 Task: Find a house in Pirapora, Brazil, for 7 guests from July 10 to July 15, with TV, Gym, Breakfast, 4 bedrooms, 7 beds, 4 bathrooms, and a price range of ₹10,000 to ₹29,000.
Action: Mouse moved to (480, 99)
Screenshot: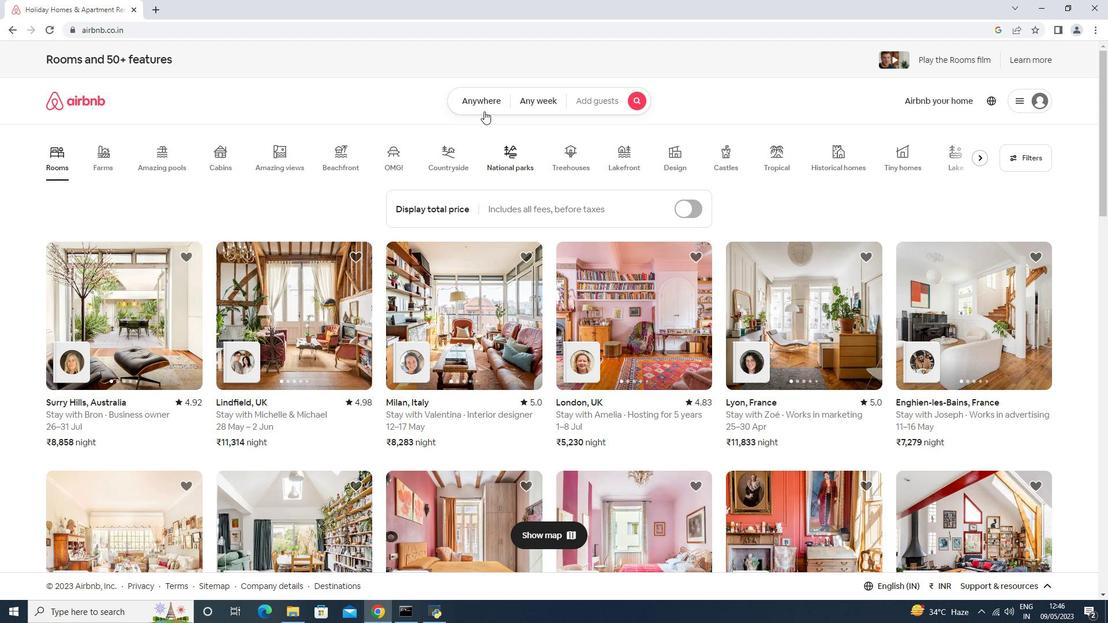 
Action: Mouse pressed left at (480, 99)
Screenshot: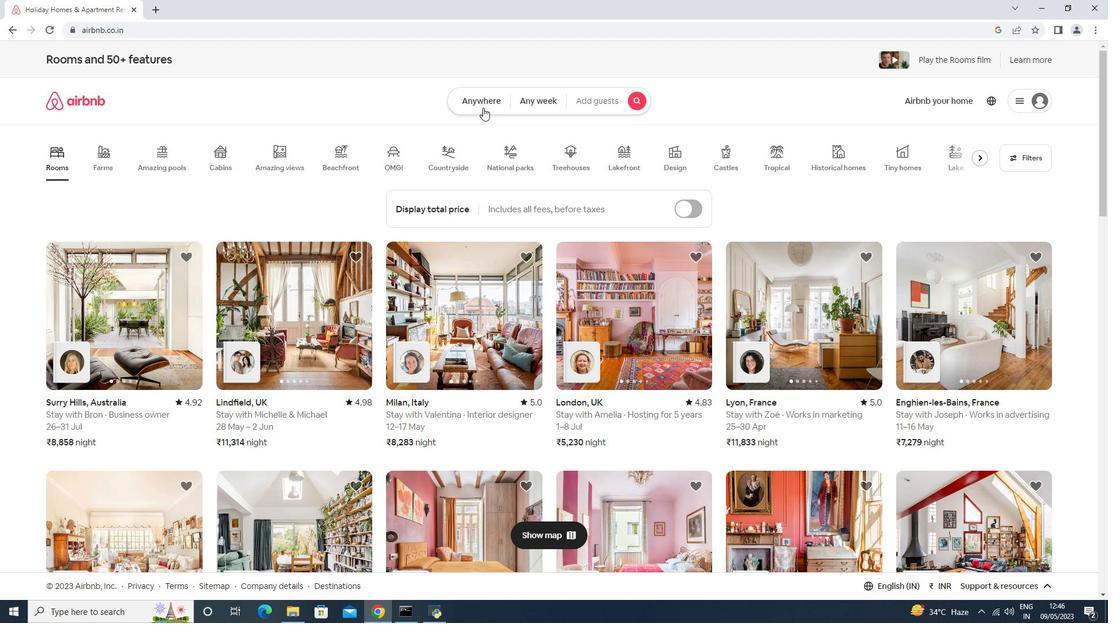 
Action: Mouse moved to (428, 152)
Screenshot: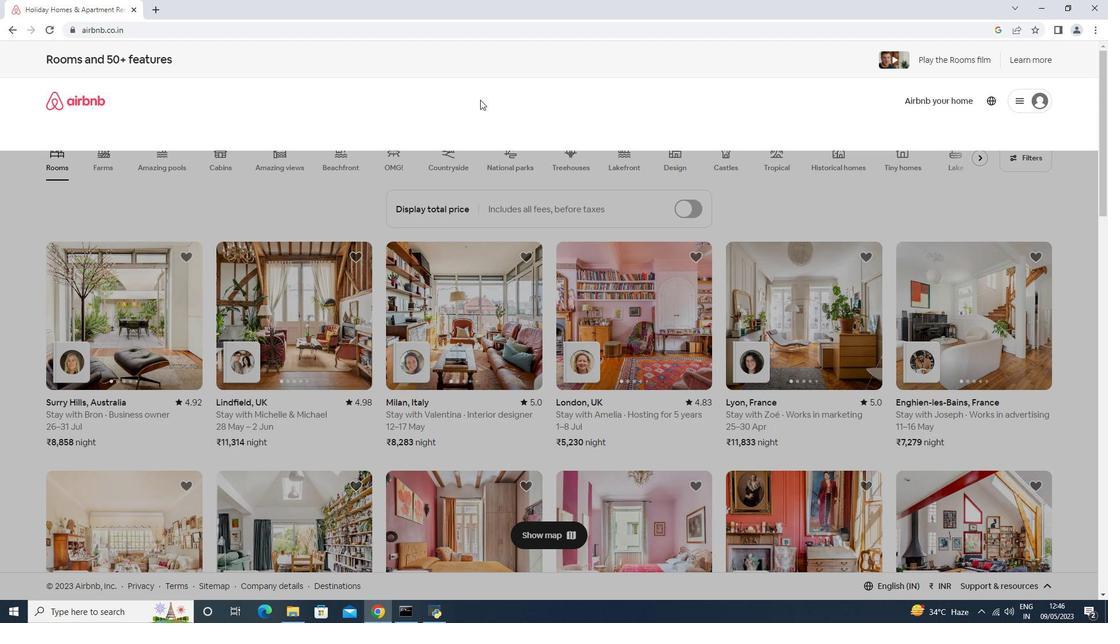 
Action: Mouse pressed left at (428, 152)
Screenshot: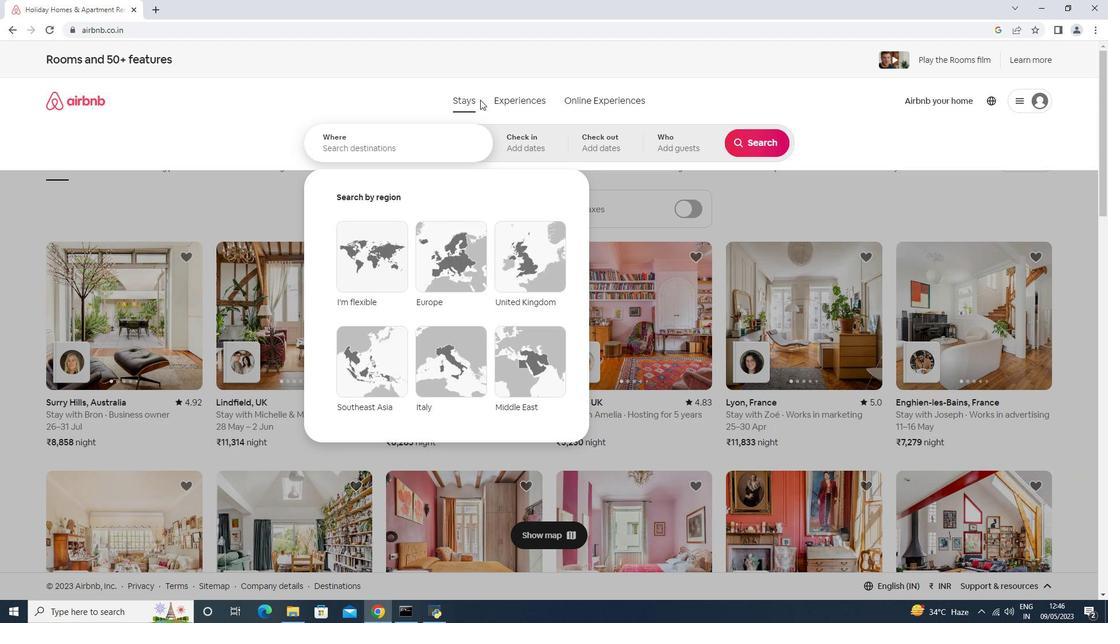 
Action: Key pressed <Key.shift>Pirapora<Key.space><Key.backspace>,<Key.space><Key.shift>Brazil<Key.enter>
Screenshot: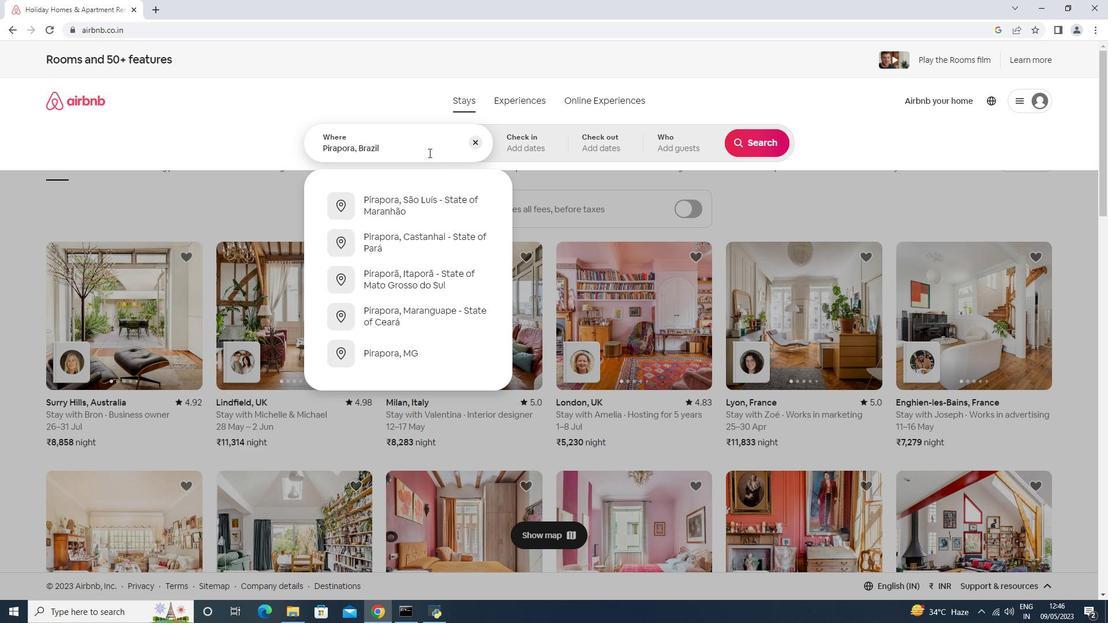 
Action: Mouse moved to (748, 237)
Screenshot: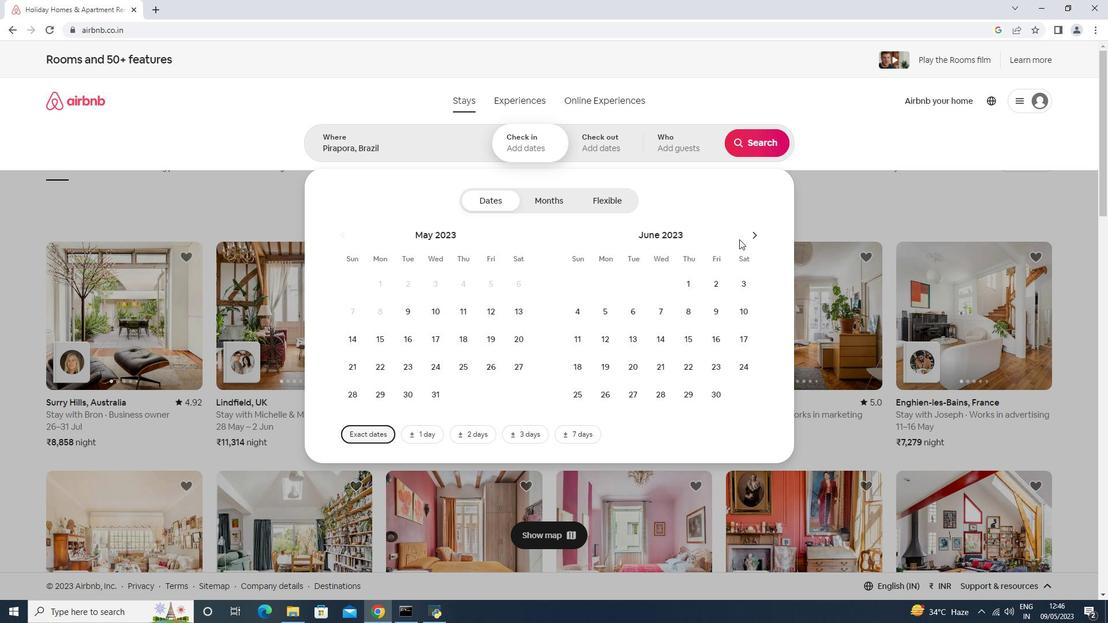 
Action: Mouse pressed left at (748, 237)
Screenshot: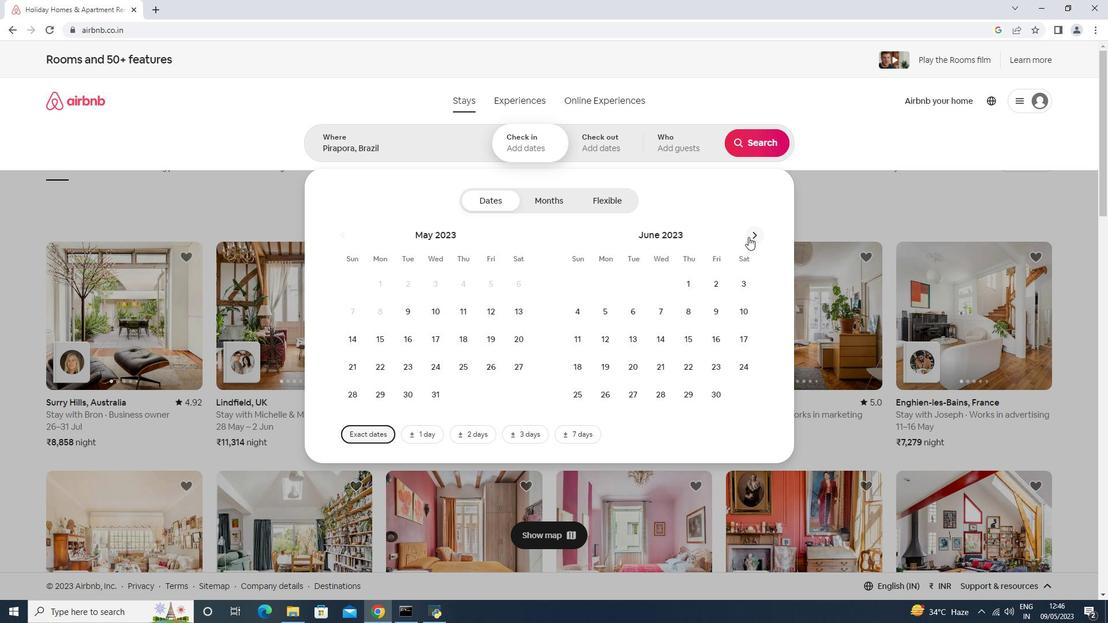 
Action: Mouse moved to (611, 342)
Screenshot: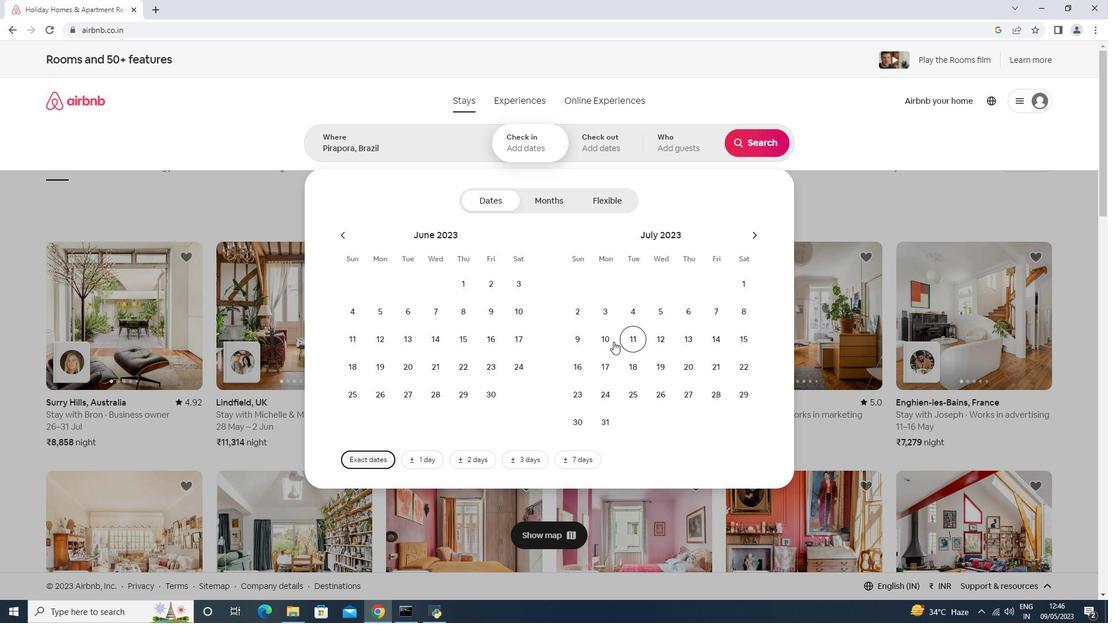 
Action: Mouse pressed left at (611, 342)
Screenshot: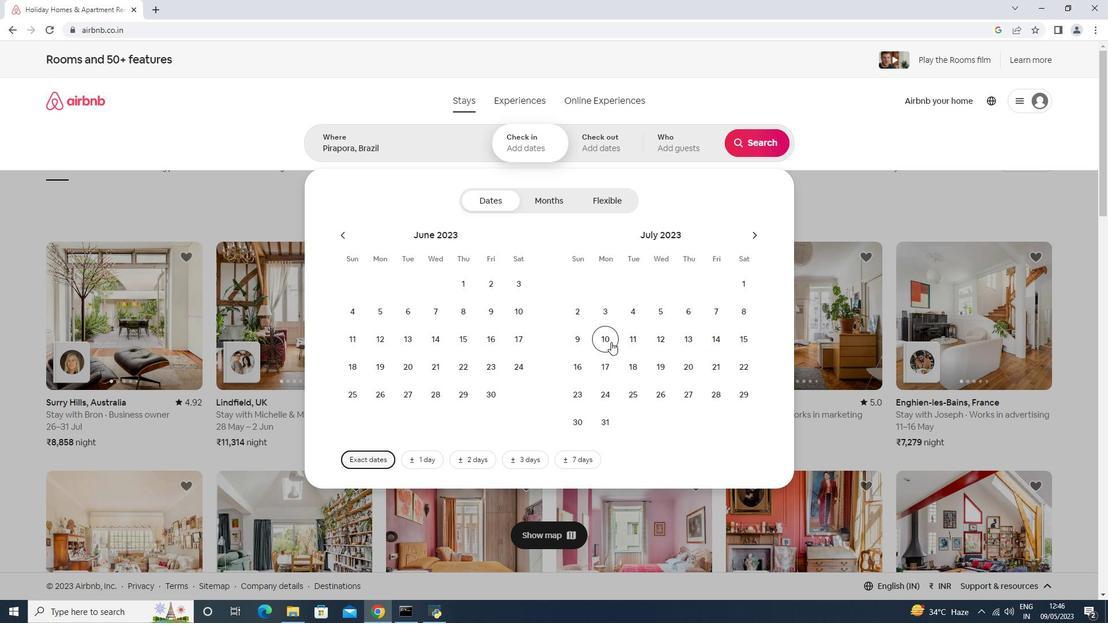 
Action: Mouse moved to (738, 342)
Screenshot: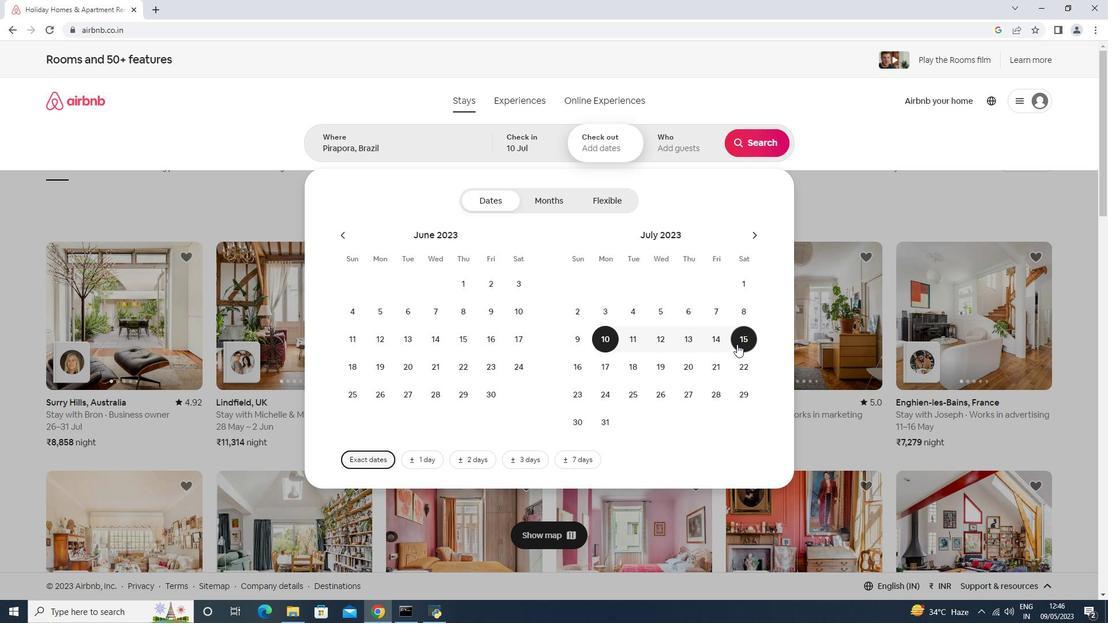 
Action: Mouse pressed left at (738, 342)
Screenshot: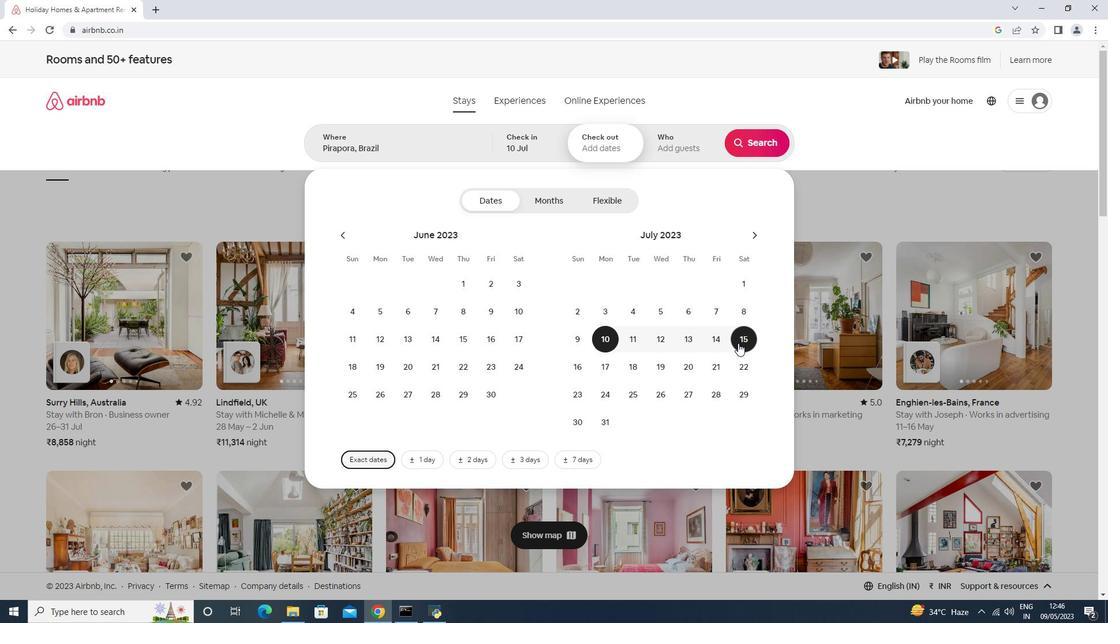 
Action: Mouse moved to (678, 150)
Screenshot: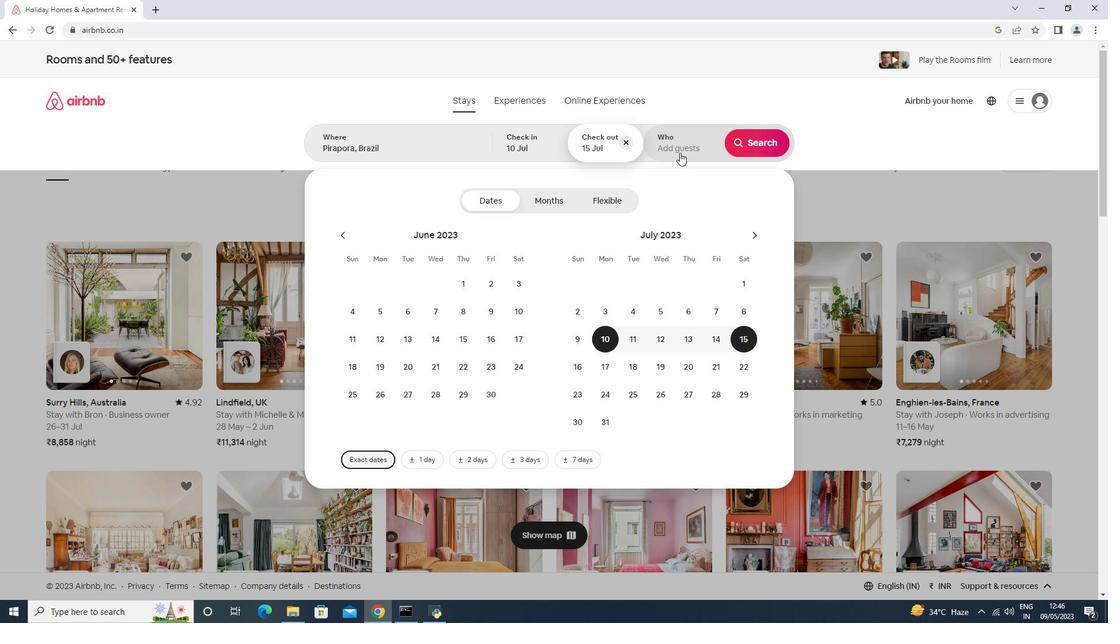 
Action: Mouse pressed left at (678, 150)
Screenshot: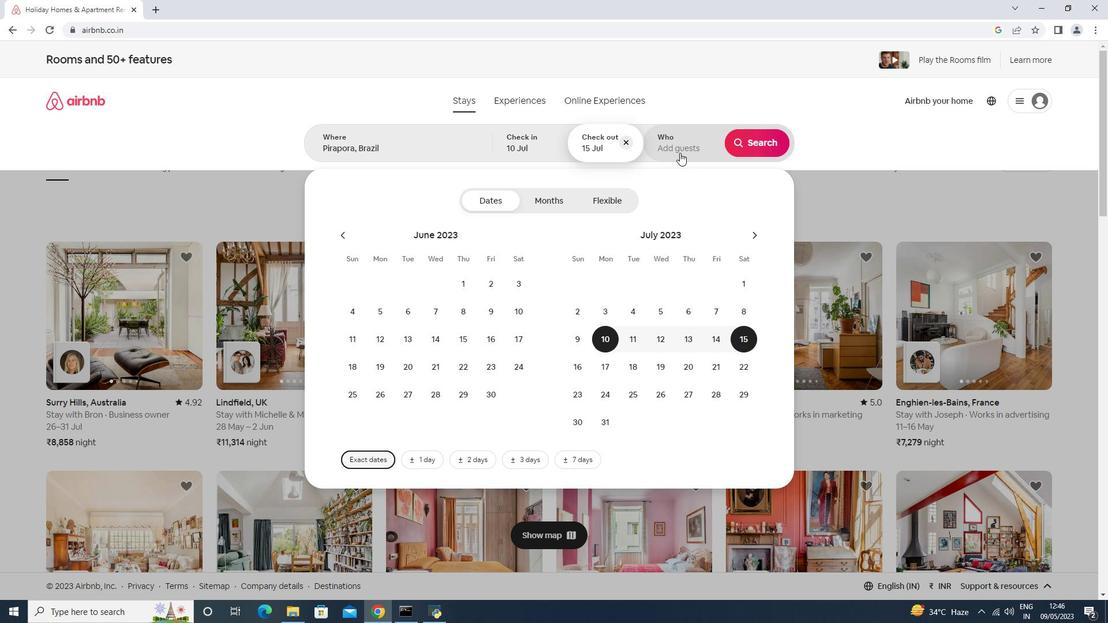 
Action: Mouse moved to (765, 200)
Screenshot: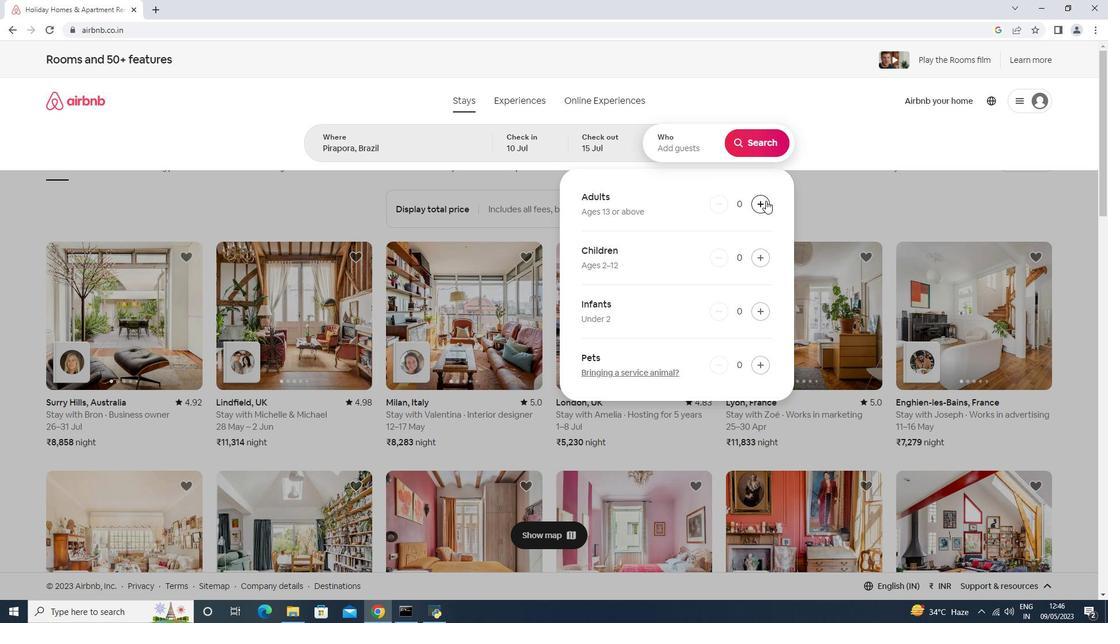 
Action: Mouse pressed left at (765, 200)
Screenshot: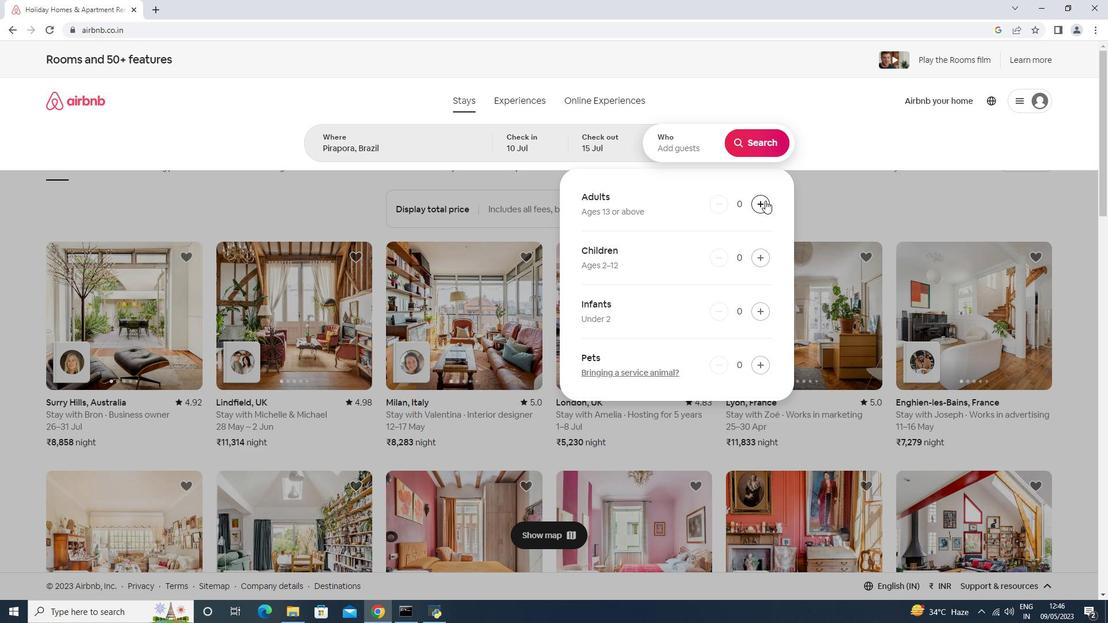 
Action: Mouse pressed left at (765, 200)
Screenshot: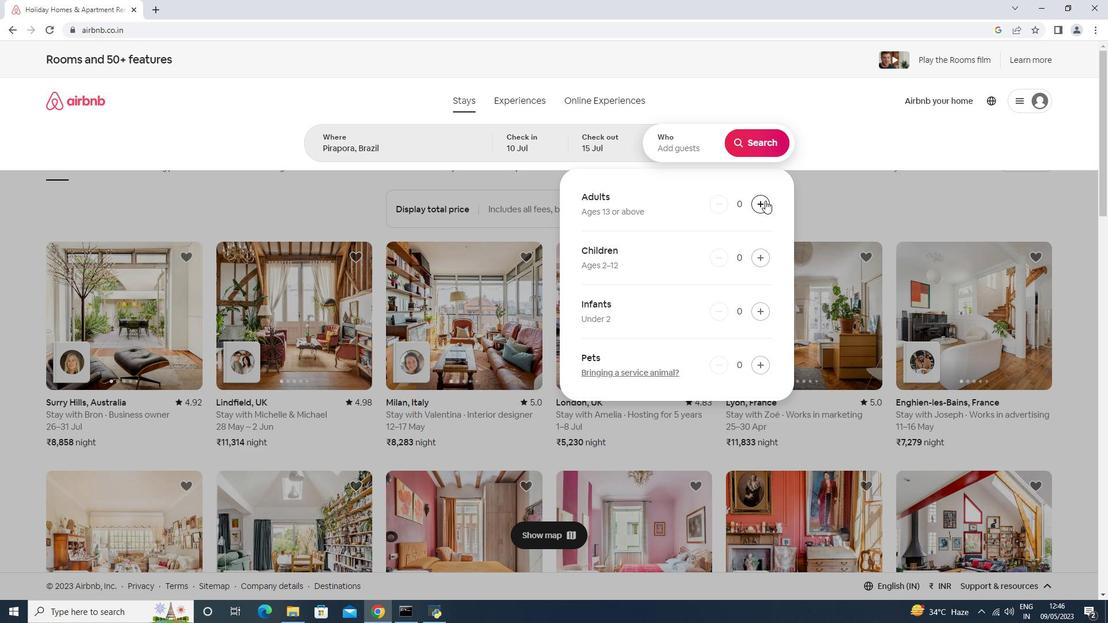 
Action: Mouse pressed left at (765, 200)
Screenshot: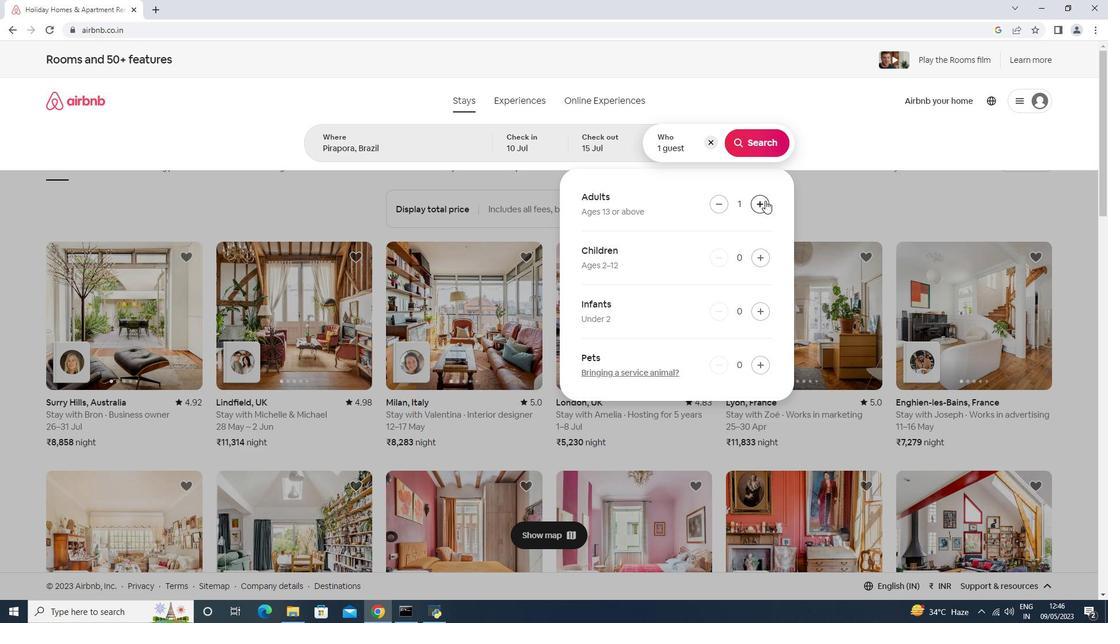 
Action: Mouse pressed left at (765, 200)
Screenshot: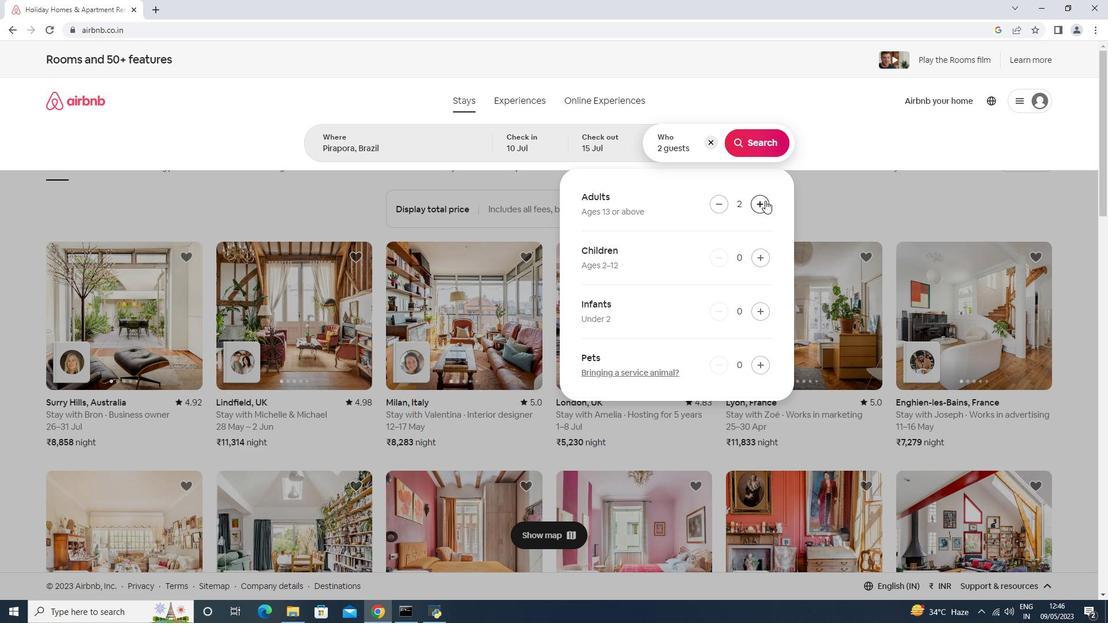 
Action: Mouse pressed left at (765, 200)
Screenshot: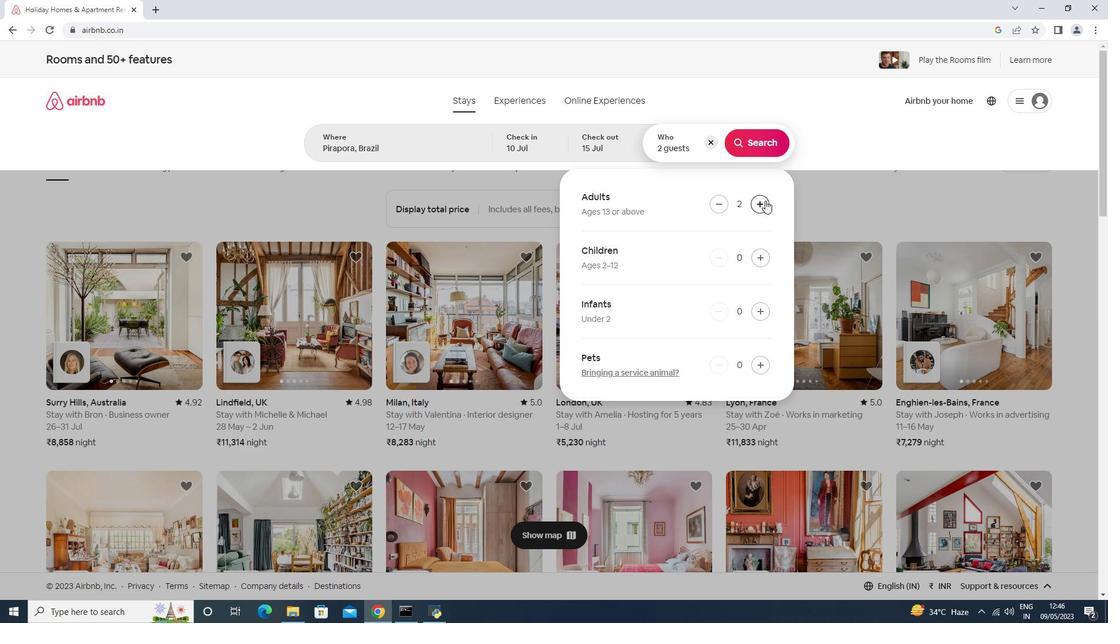 
Action: Mouse pressed left at (765, 200)
Screenshot: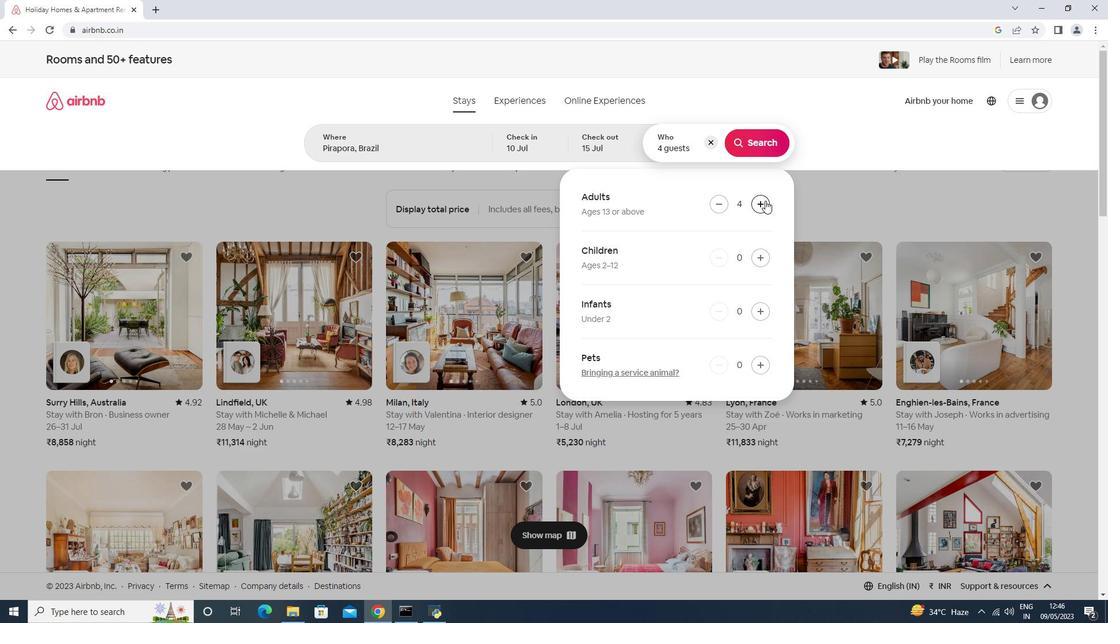 
Action: Mouse pressed left at (765, 200)
Screenshot: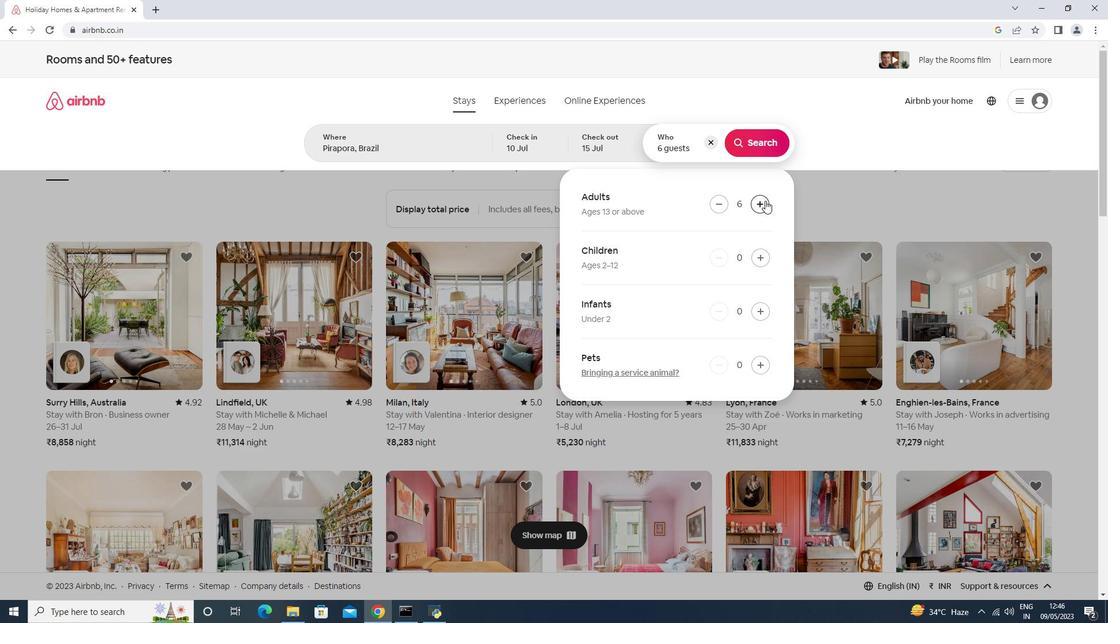 
Action: Mouse moved to (765, 150)
Screenshot: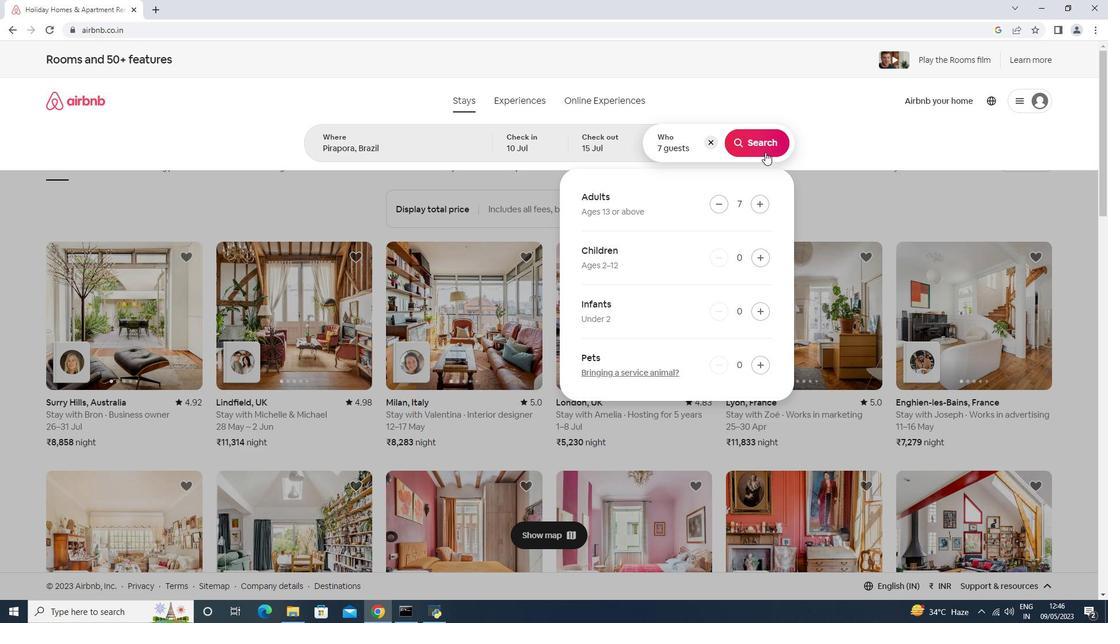 
Action: Mouse pressed left at (765, 150)
Screenshot: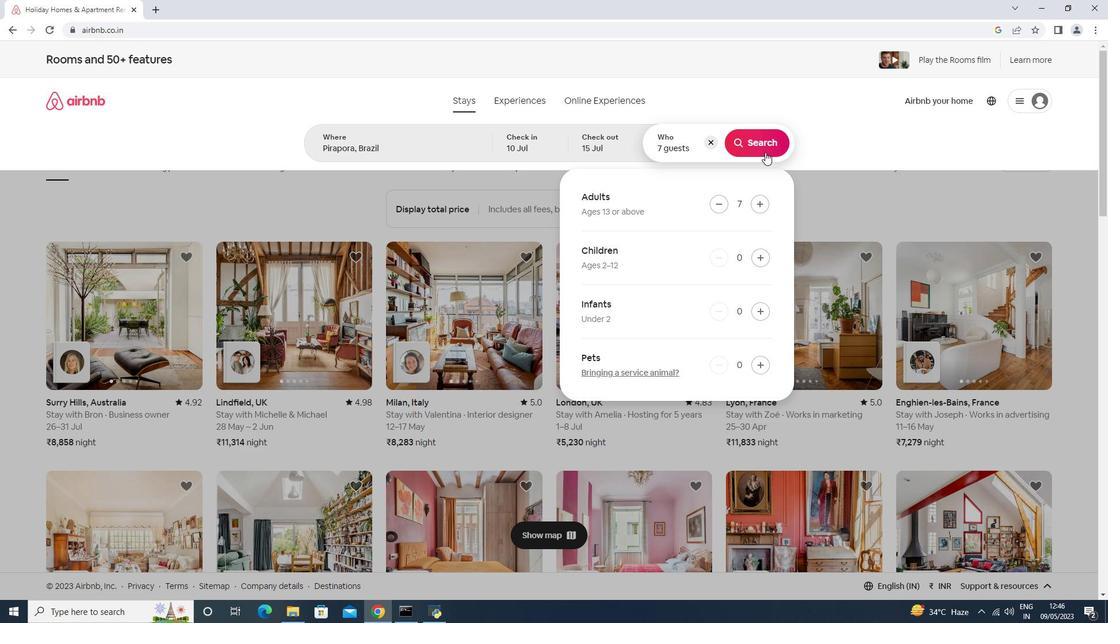 
Action: Mouse moved to (1074, 113)
Screenshot: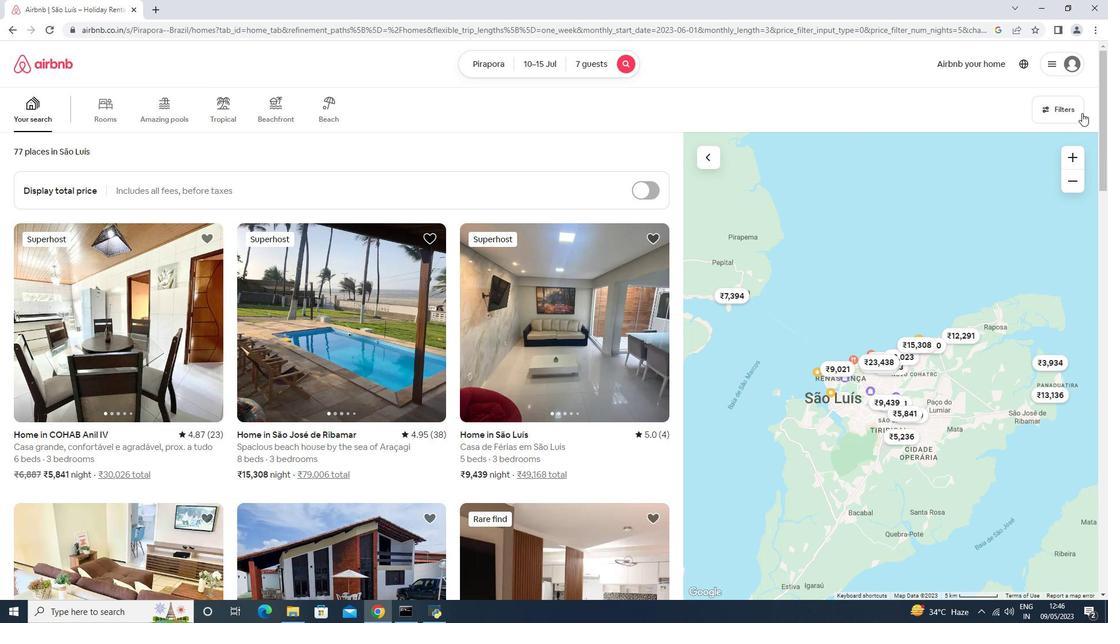 
Action: Mouse pressed left at (1074, 113)
Screenshot: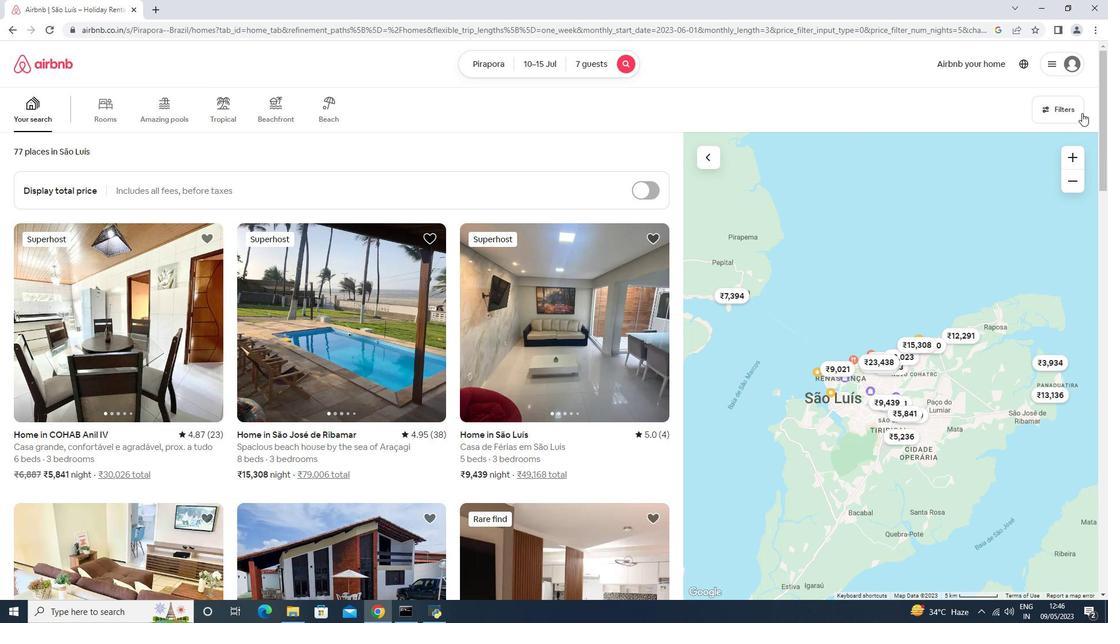 
Action: Mouse moved to (449, 390)
Screenshot: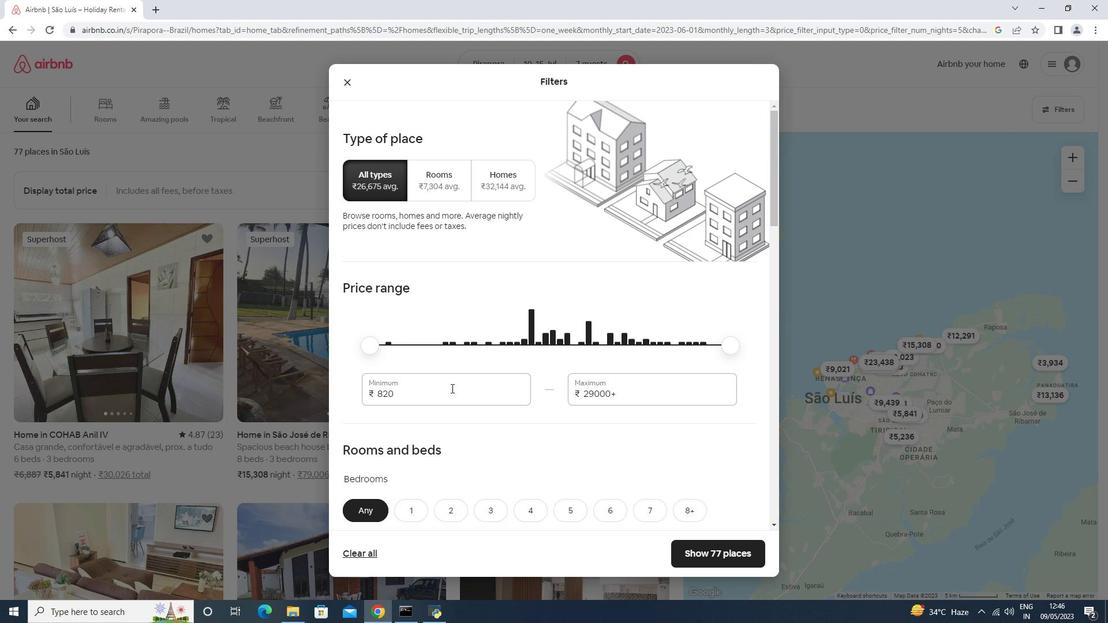 
Action: Mouse pressed left at (449, 390)
Screenshot: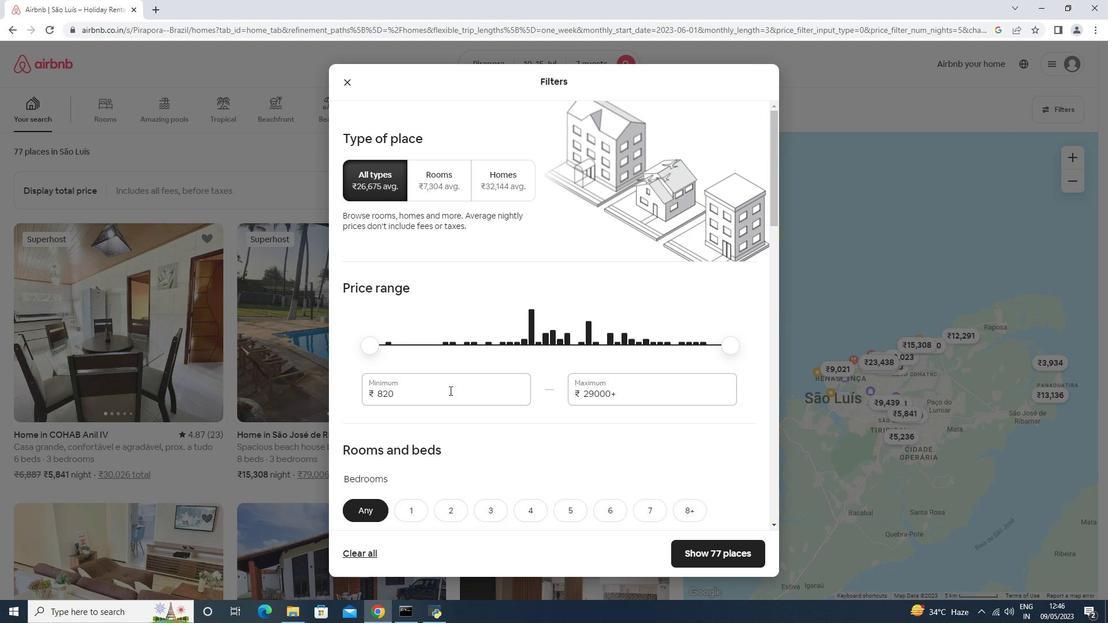 
Action: Mouse moved to (457, 381)
Screenshot: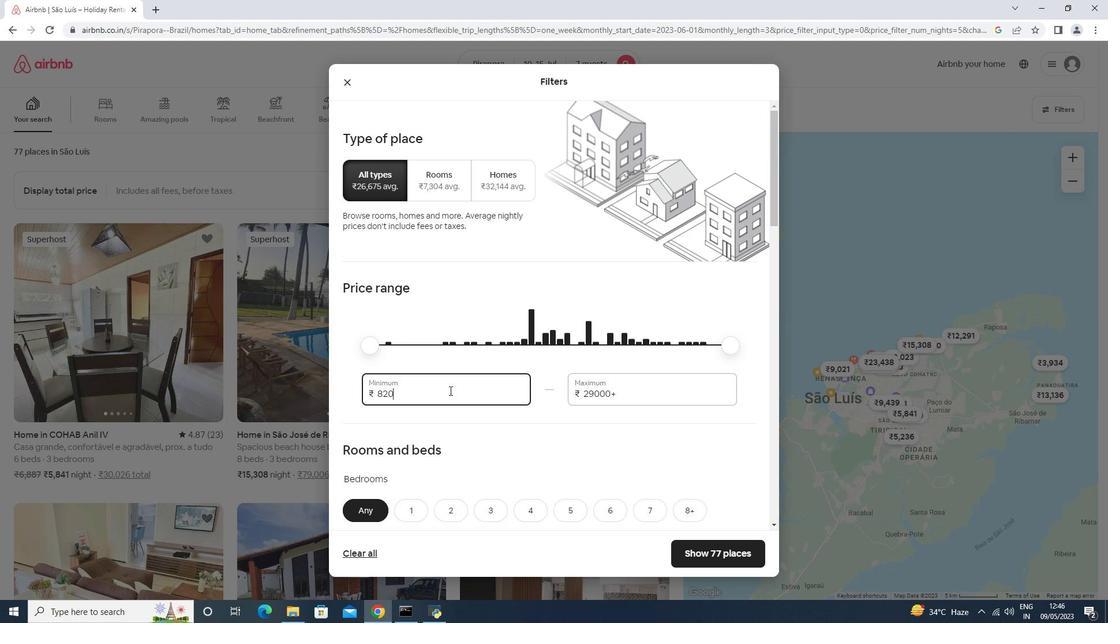 
Action: Key pressed <Key.backspace><Key.backspace><Key.backspace><Key.backspace><Key.backspace>10000<Key.tab>15000
Screenshot: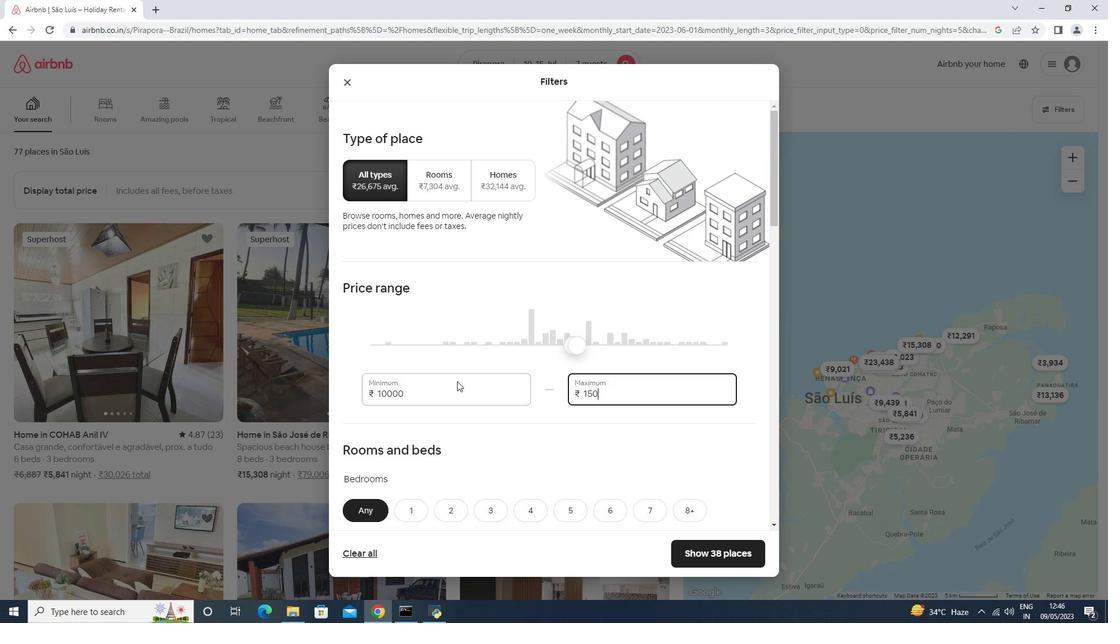 
Action: Mouse moved to (502, 379)
Screenshot: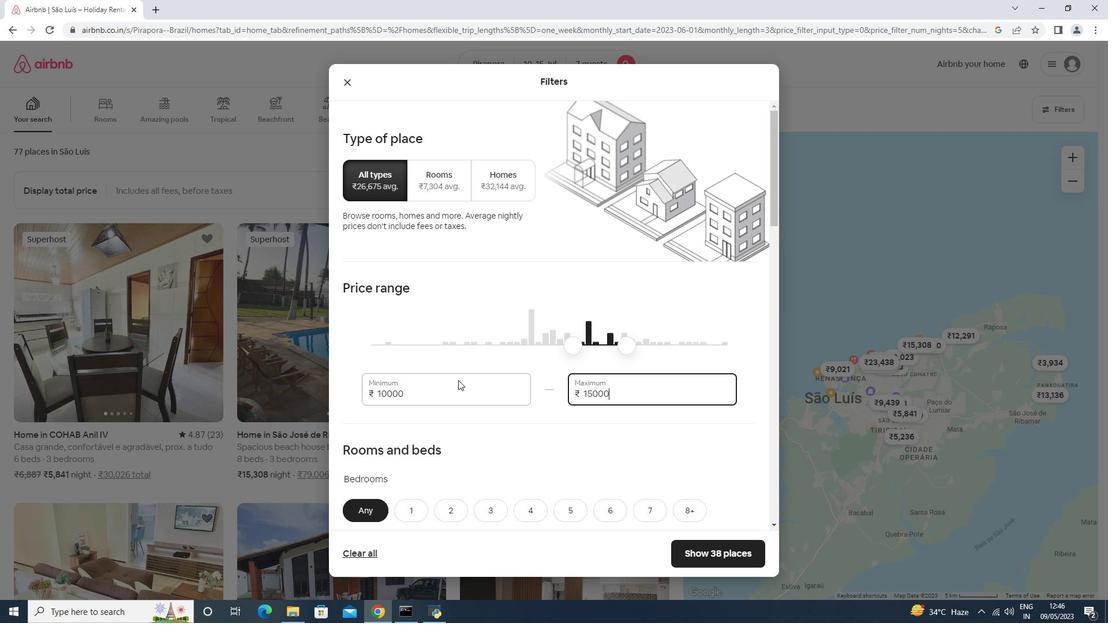 
Action: Mouse scrolled (499, 372) with delta (0, 0)
Screenshot: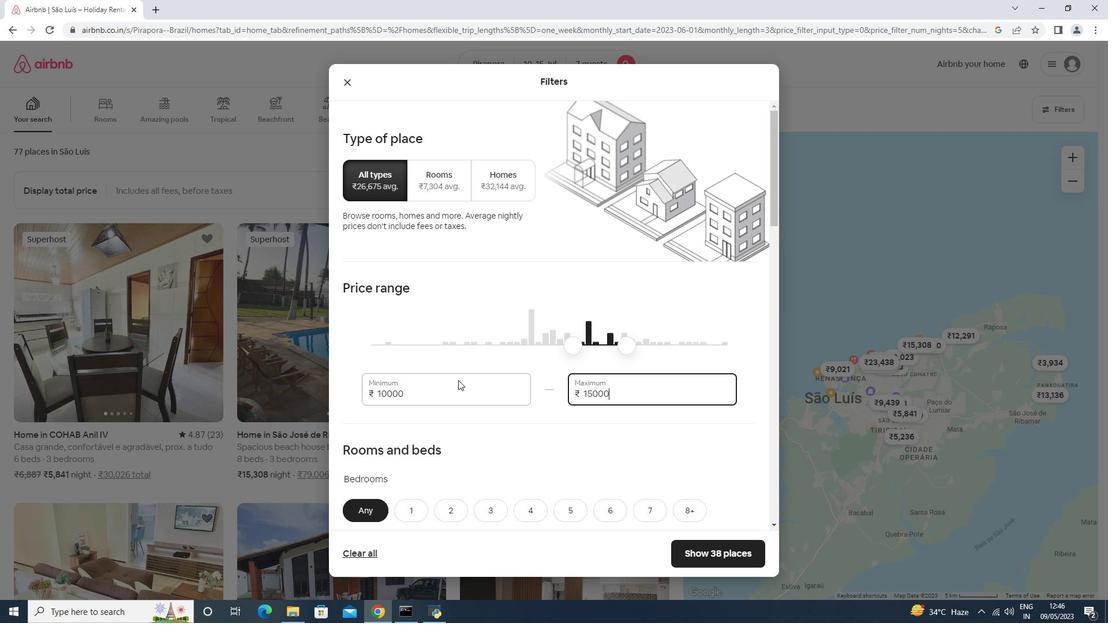 
Action: Mouse scrolled (499, 374) with delta (0, 0)
Screenshot: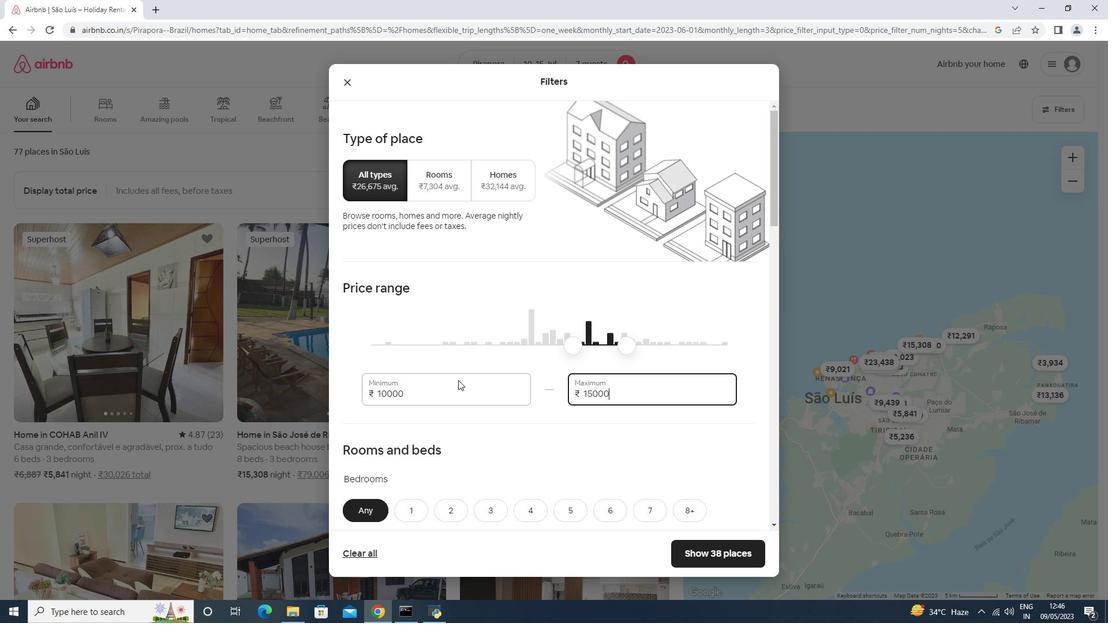 
Action: Mouse scrolled (502, 378) with delta (0, 0)
Screenshot: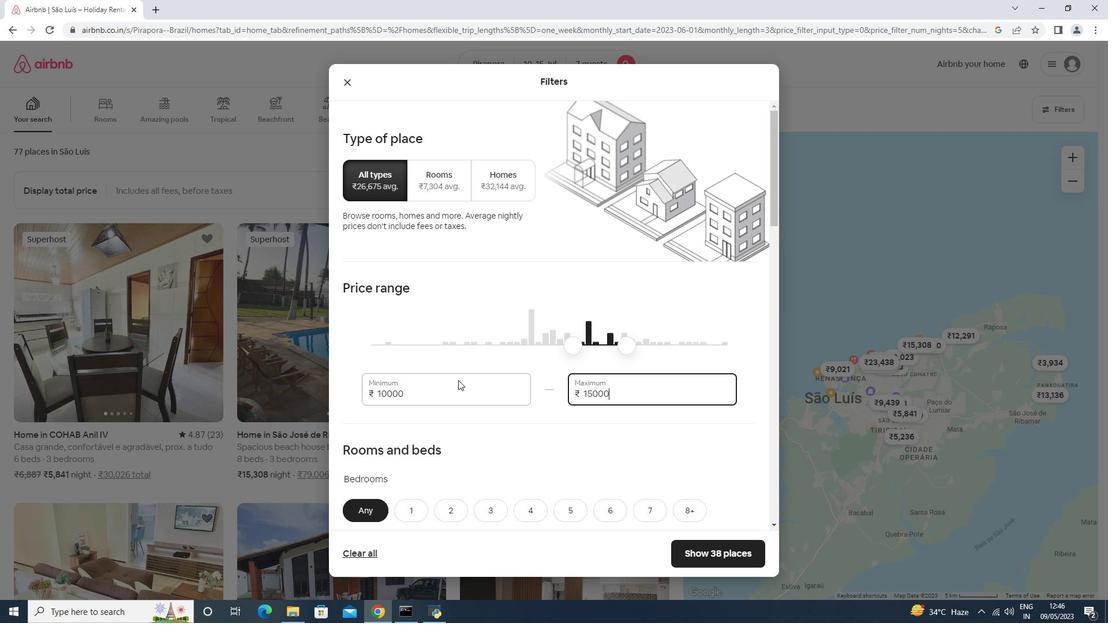 
Action: Mouse scrolled (502, 378) with delta (0, 0)
Screenshot: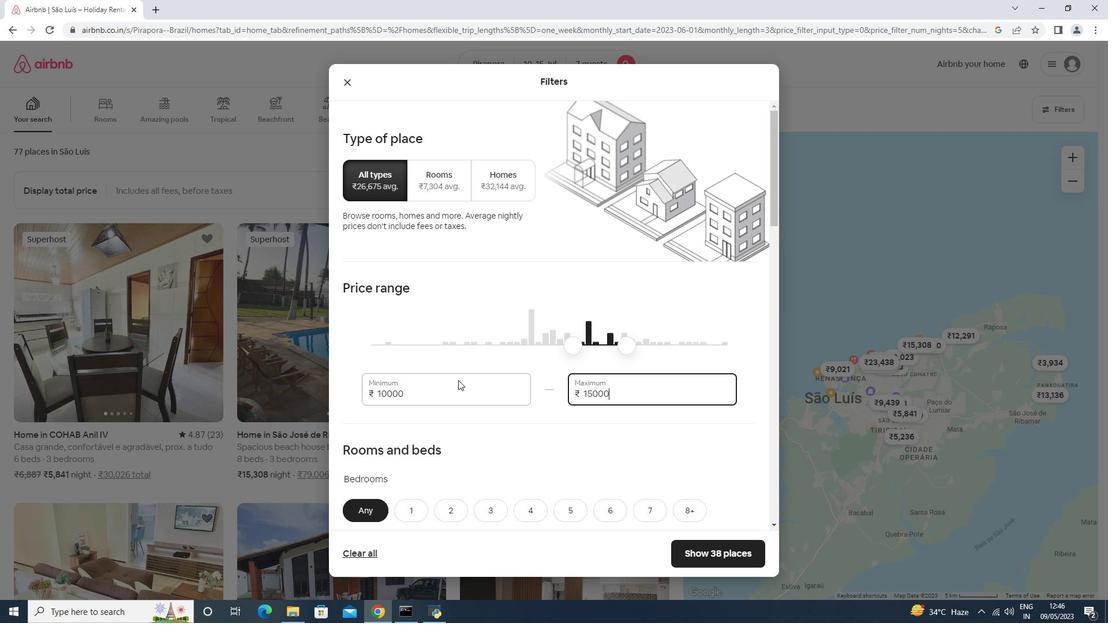 
Action: Mouse scrolled (502, 378) with delta (0, 0)
Screenshot: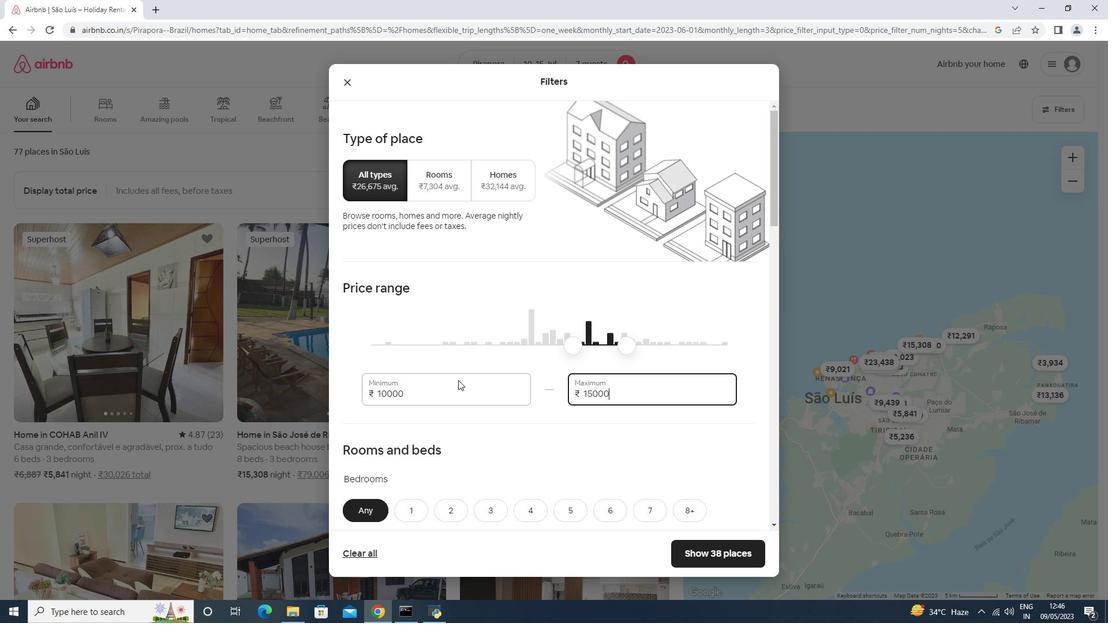 
Action: Mouse scrolled (502, 378) with delta (0, 0)
Screenshot: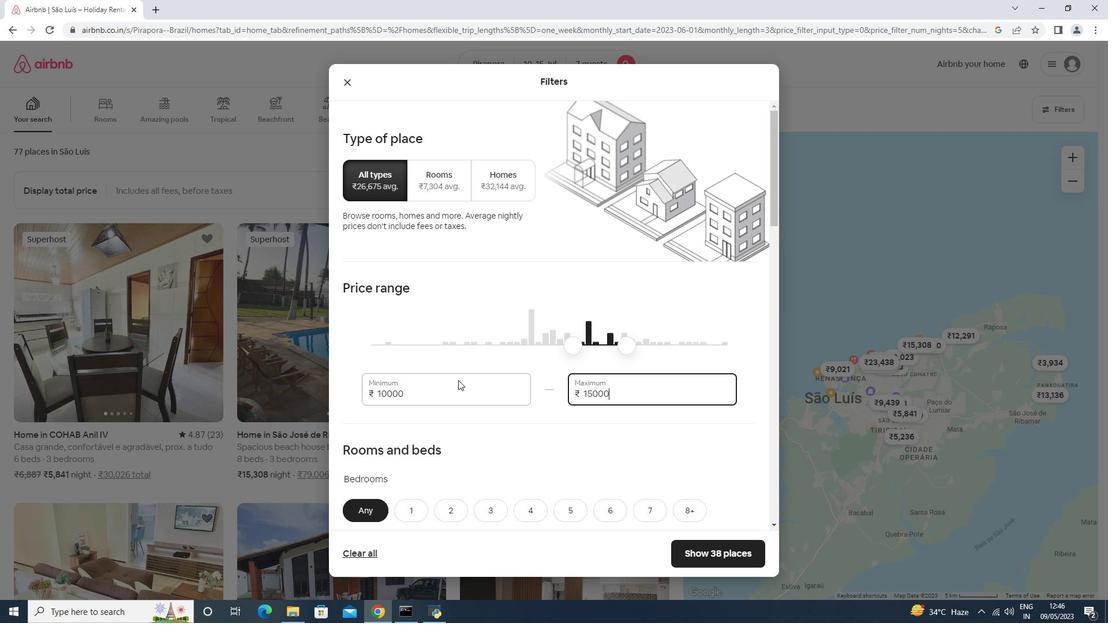 
Action: Mouse moved to (527, 161)
Screenshot: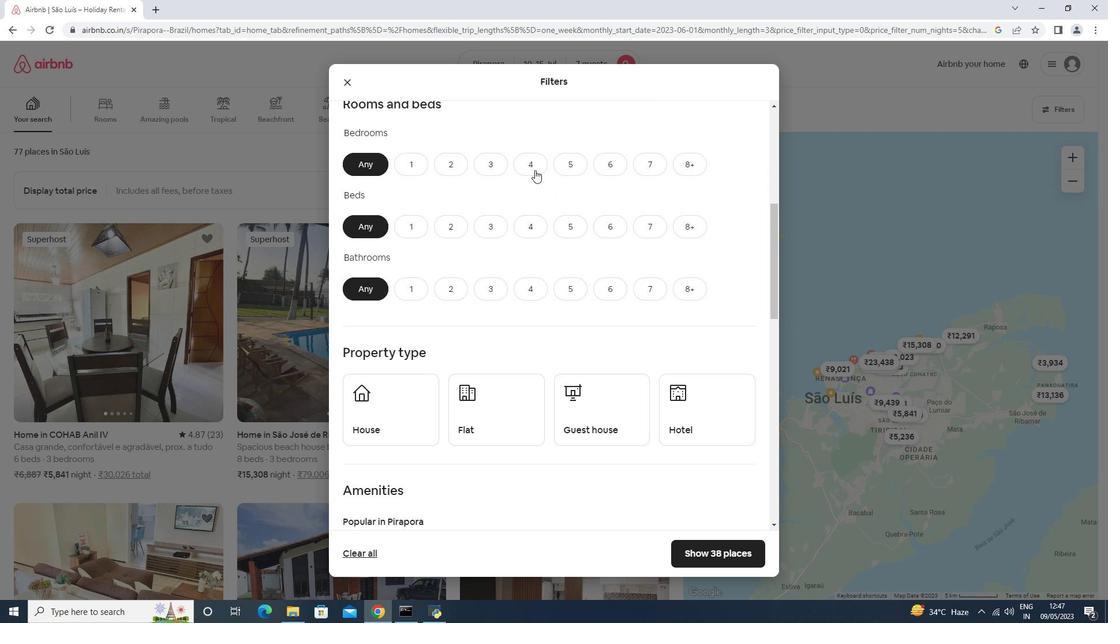 
Action: Mouse pressed left at (527, 161)
Screenshot: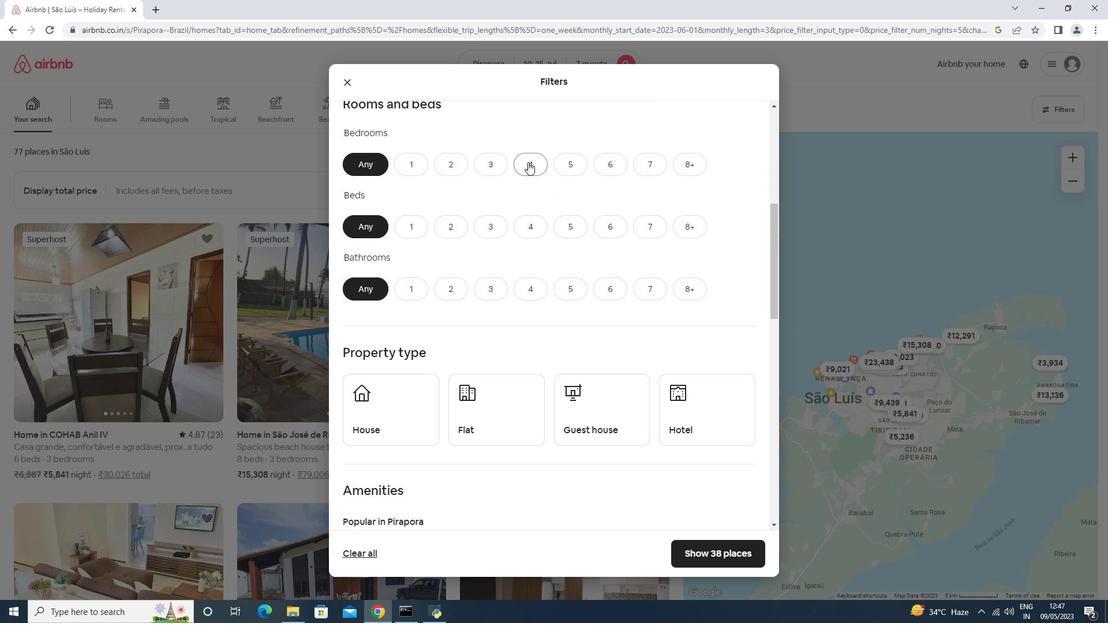 
Action: Mouse moved to (630, 221)
Screenshot: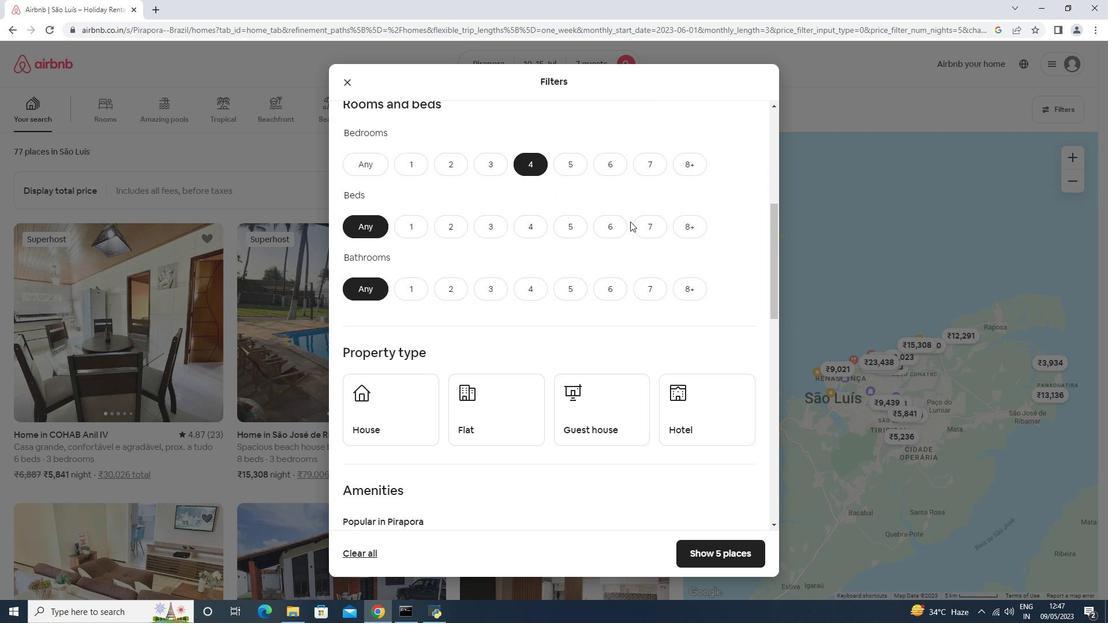 
Action: Mouse pressed left at (630, 221)
Screenshot: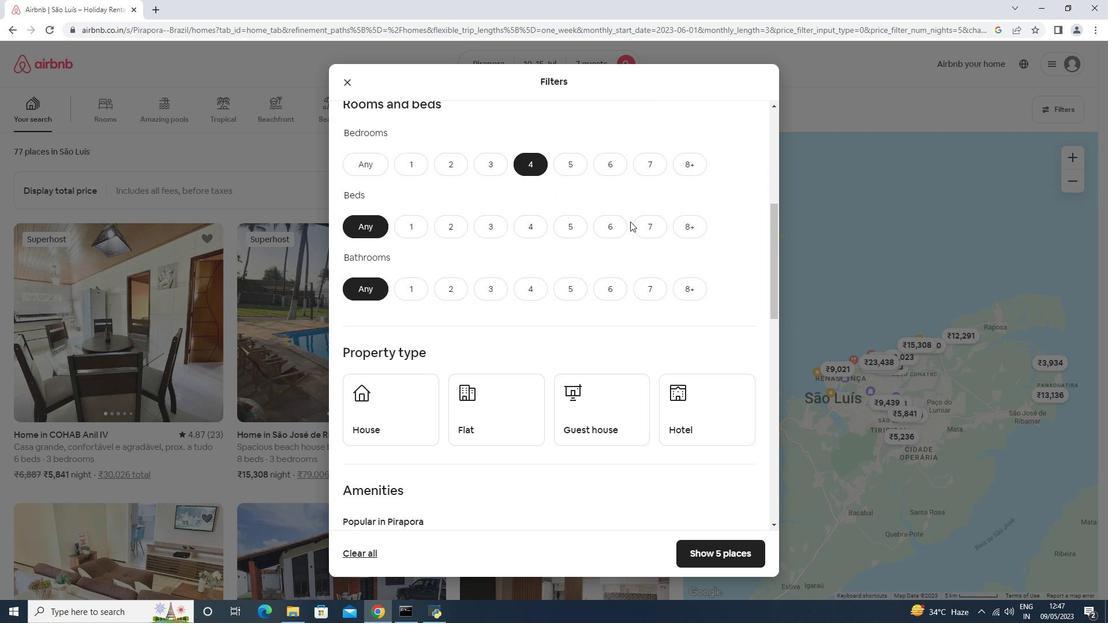 
Action: Mouse moved to (640, 221)
Screenshot: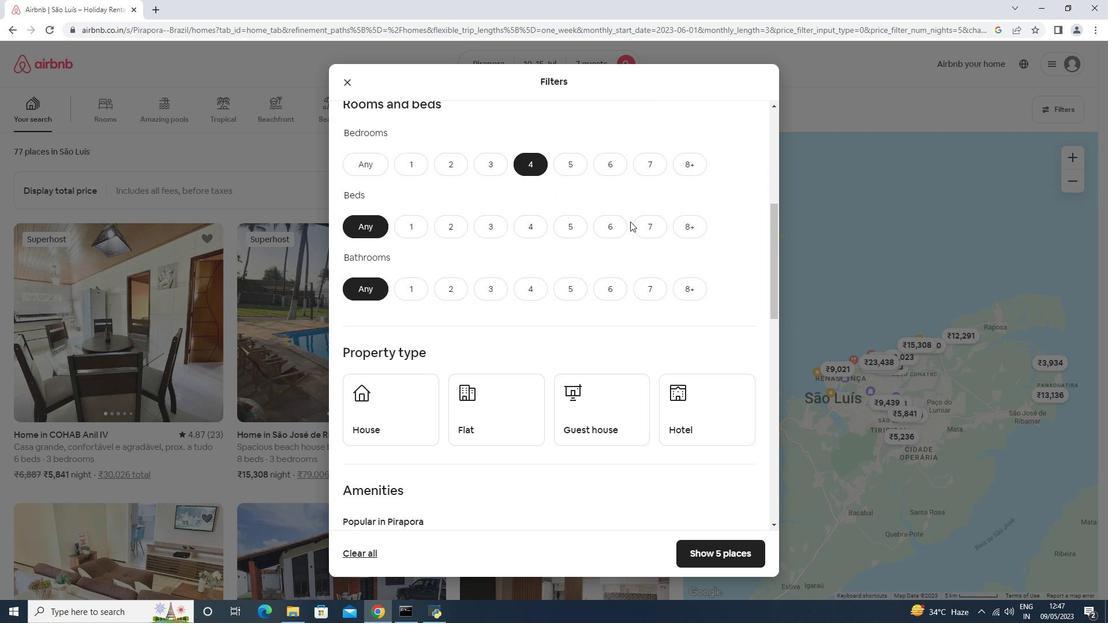 
Action: Mouse pressed left at (640, 221)
Screenshot: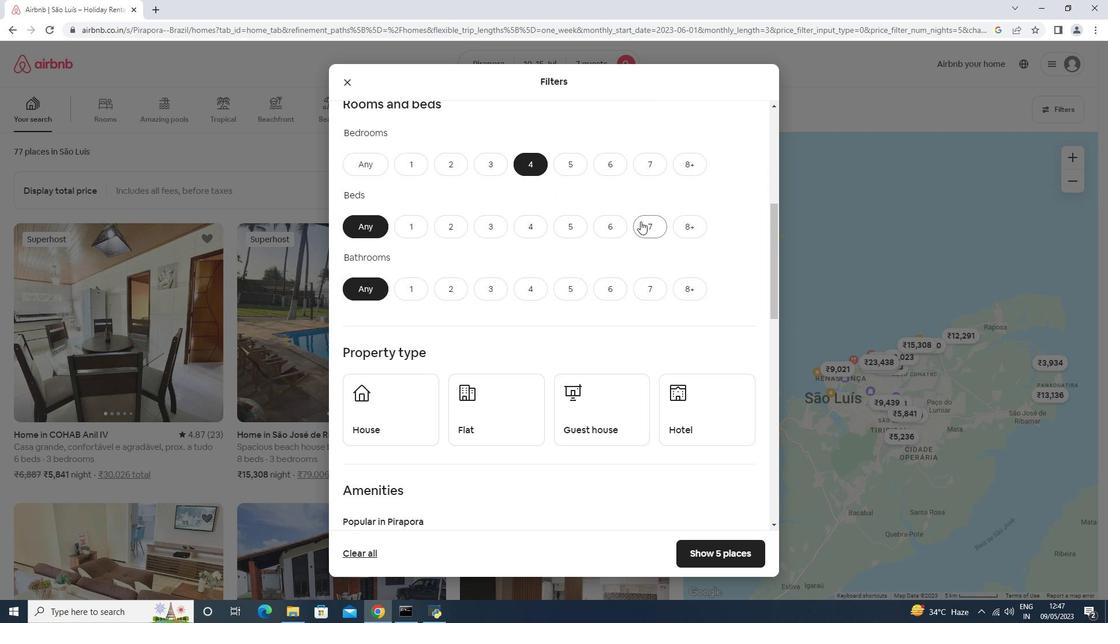 
Action: Mouse moved to (538, 293)
Screenshot: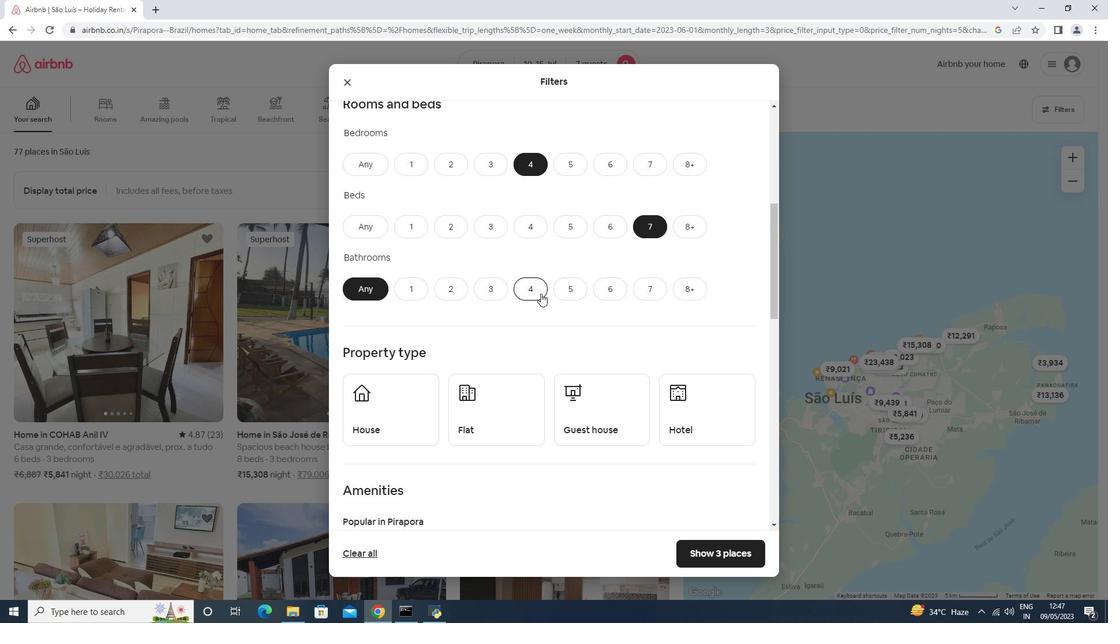 
Action: Mouse pressed left at (538, 293)
Screenshot: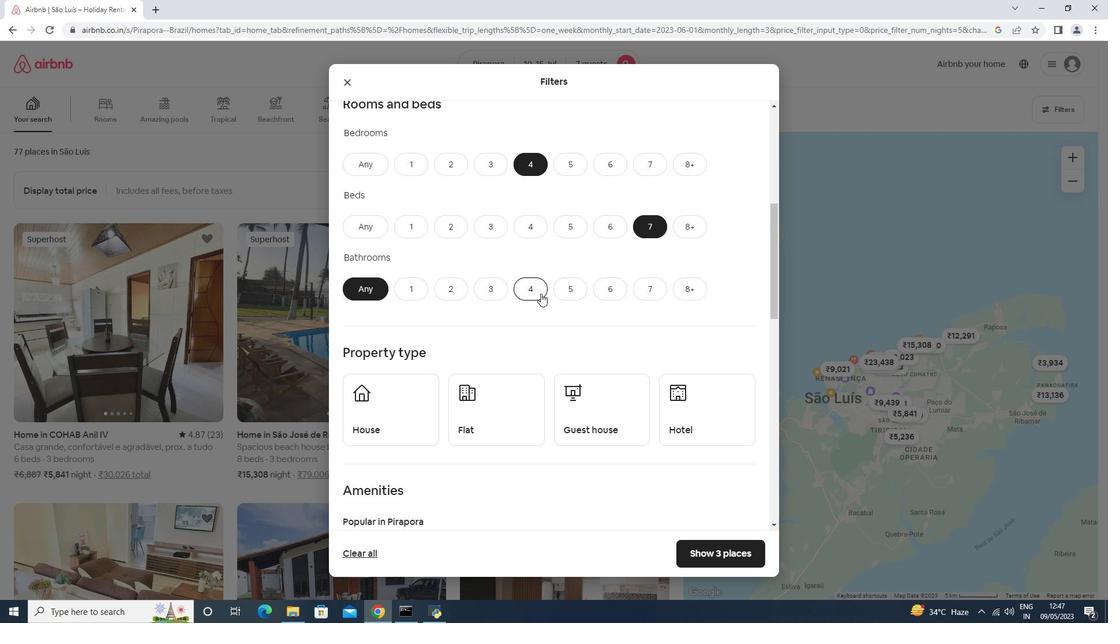 
Action: Mouse moved to (598, 423)
Screenshot: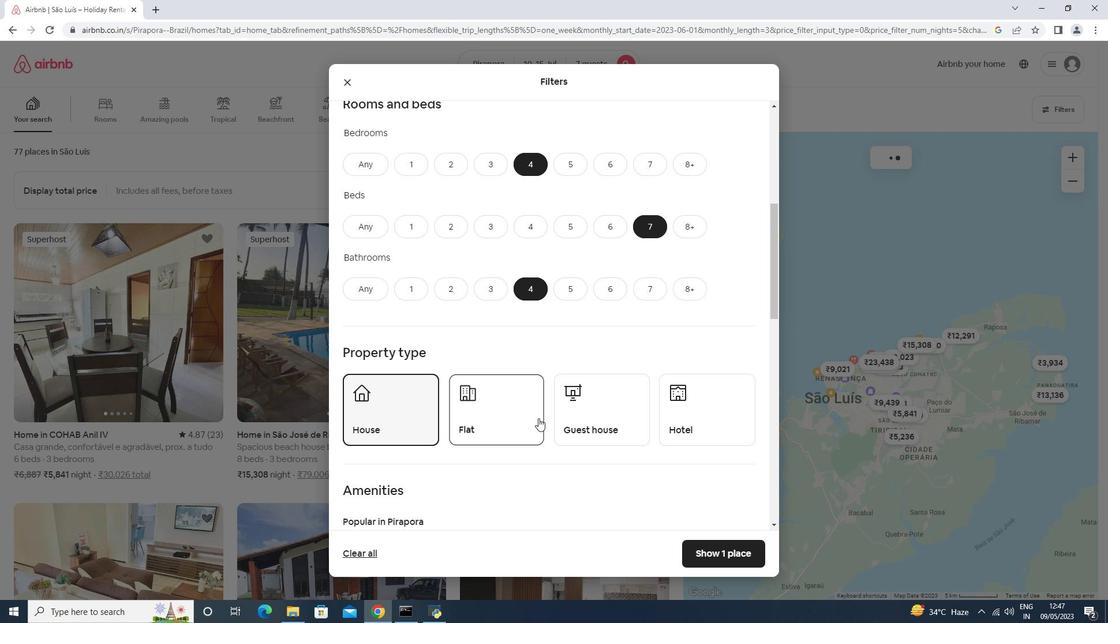 
Action: Mouse pressed left at (598, 423)
Screenshot: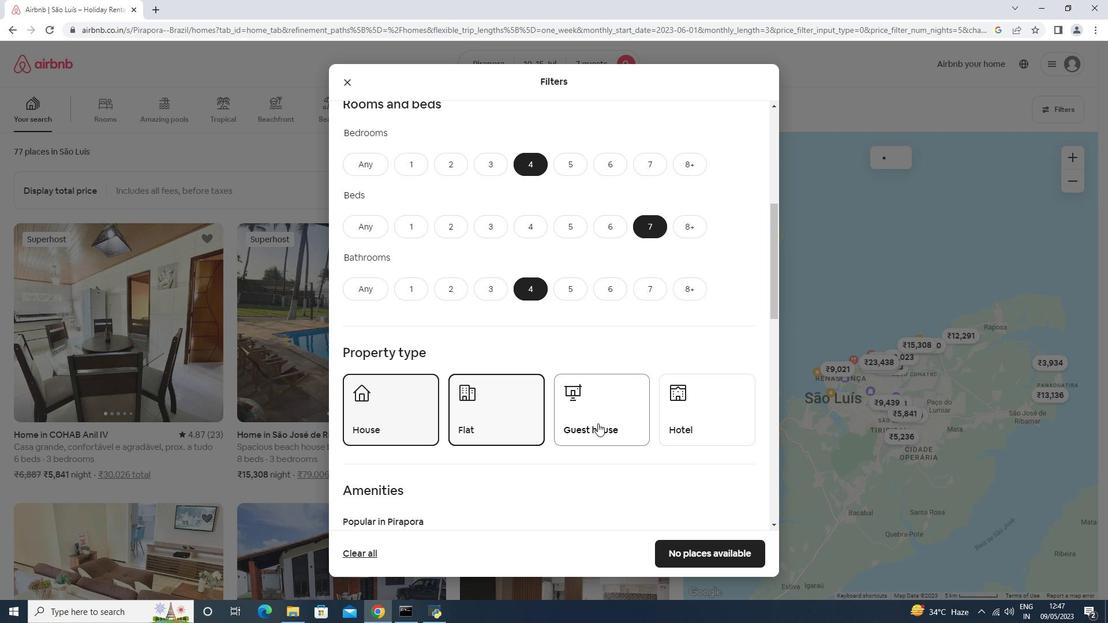 
Action: Mouse moved to (439, 472)
Screenshot: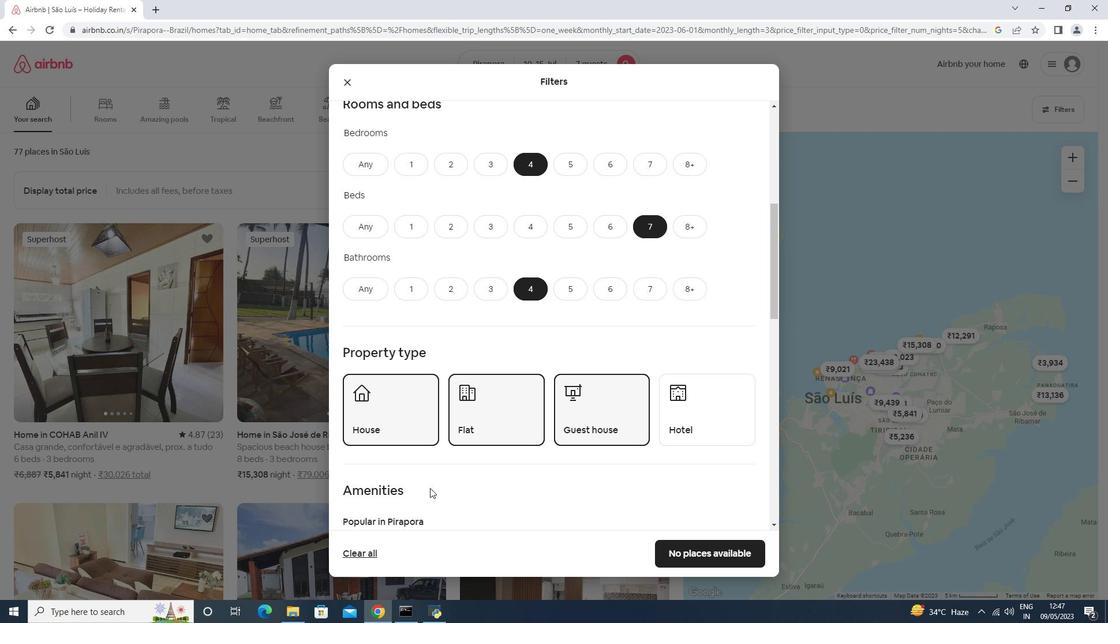 
Action: Mouse scrolled (439, 471) with delta (0, 0)
Screenshot: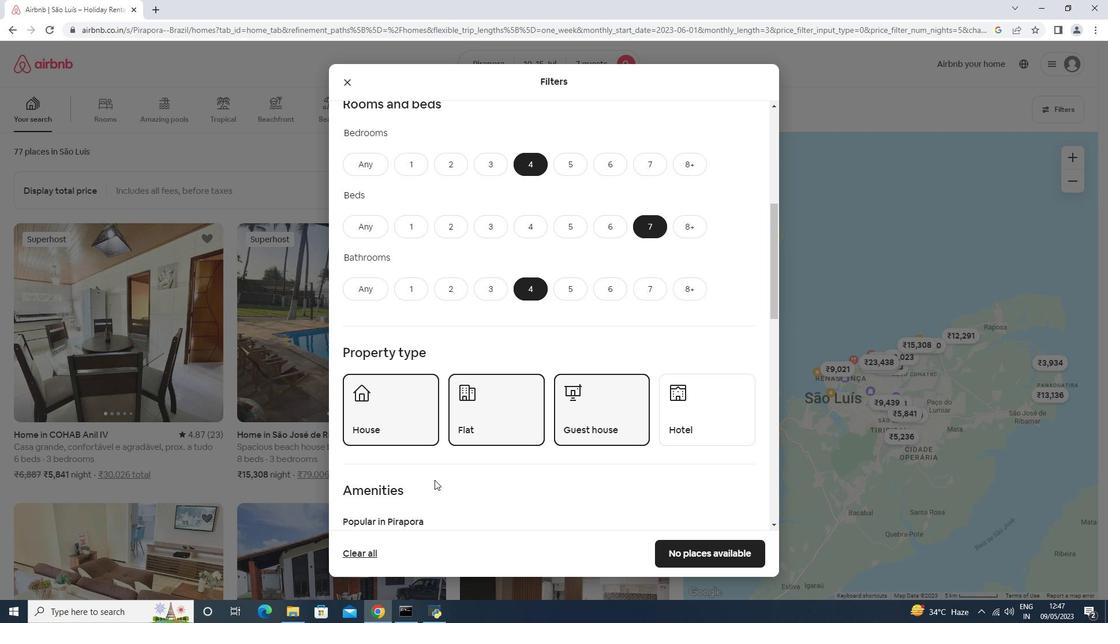 
Action: Mouse scrolled (439, 471) with delta (0, 0)
Screenshot: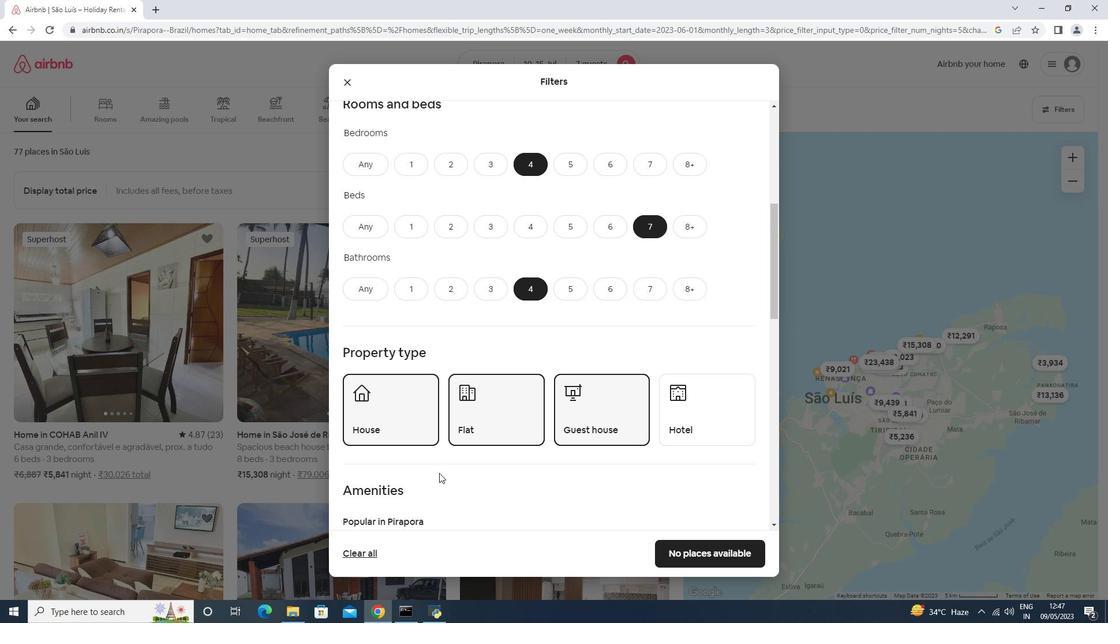 
Action: Mouse moved to (385, 504)
Screenshot: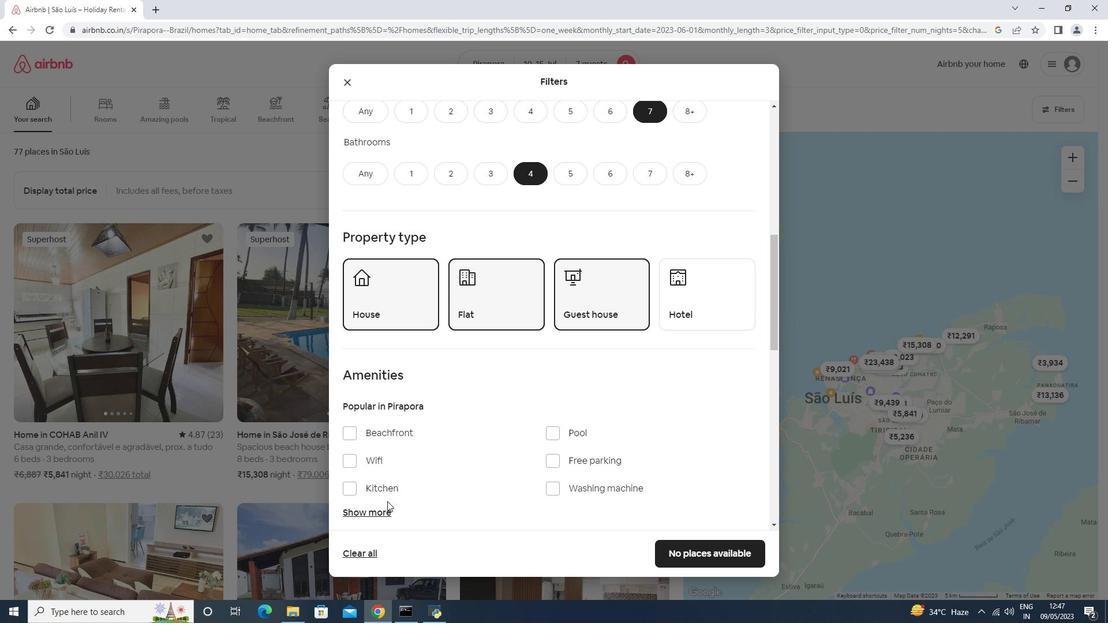 
Action: Mouse pressed left at (385, 504)
Screenshot: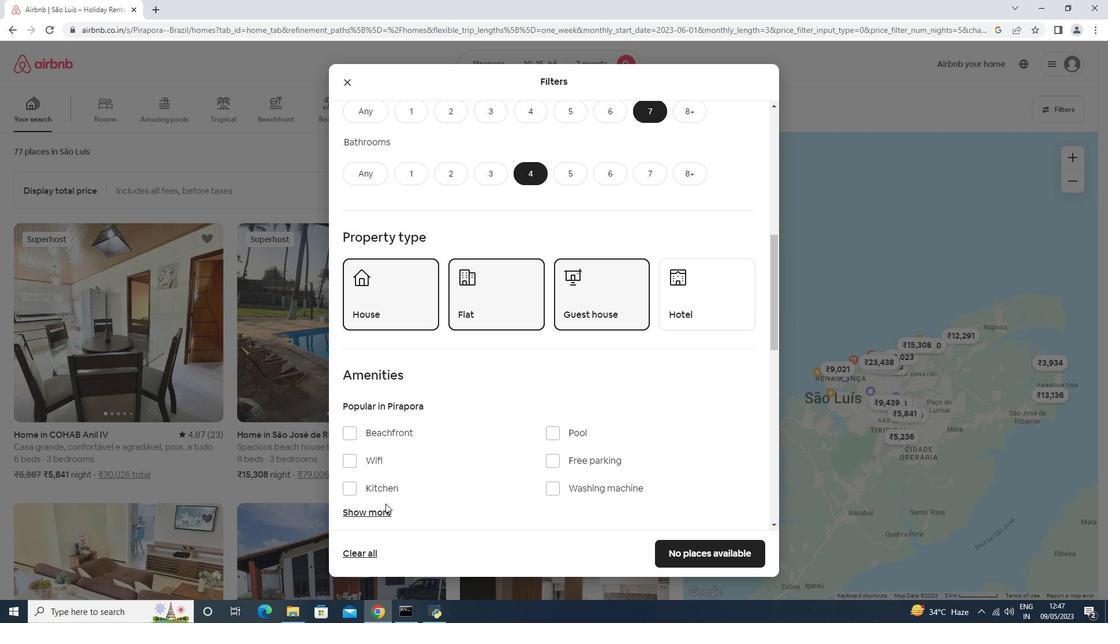 
Action: Mouse moved to (385, 506)
Screenshot: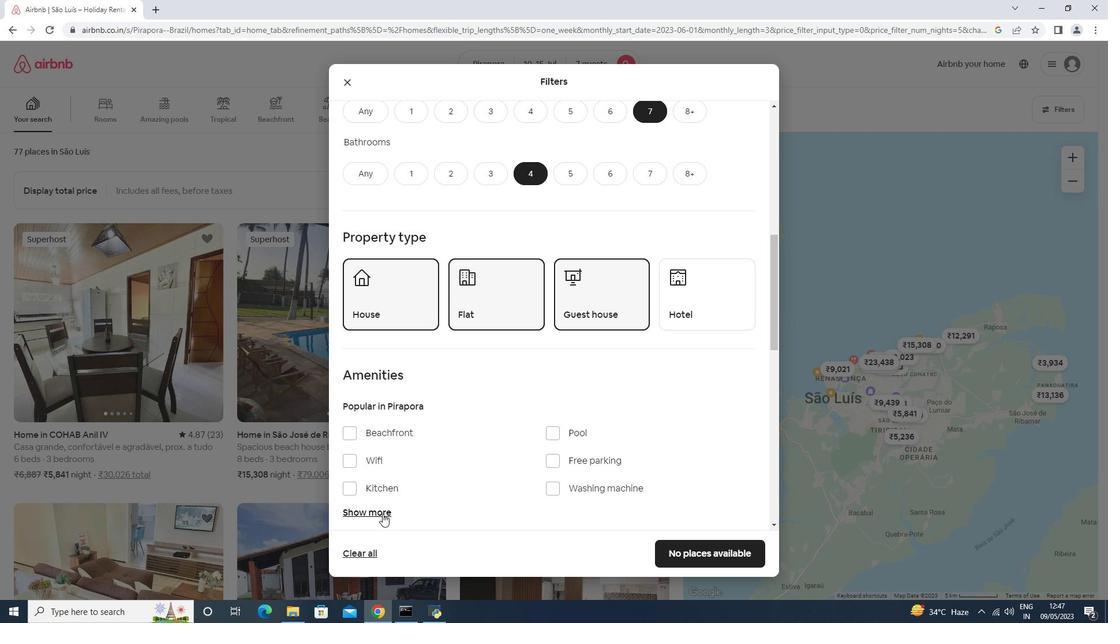 
Action: Mouse pressed left at (385, 506)
Screenshot: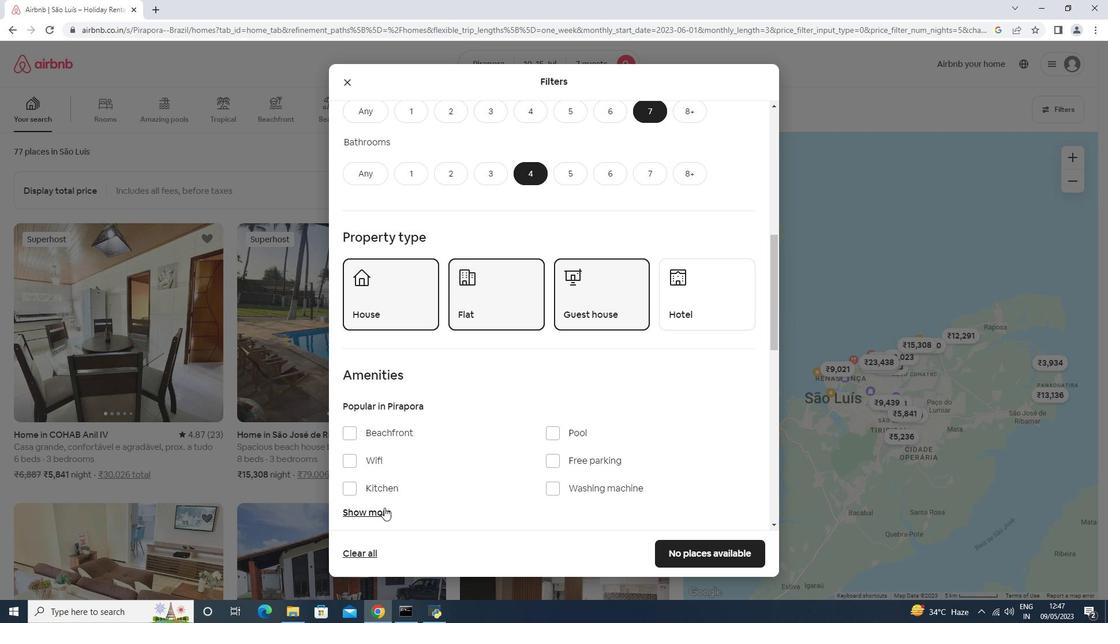 
Action: Mouse moved to (545, 225)
Screenshot: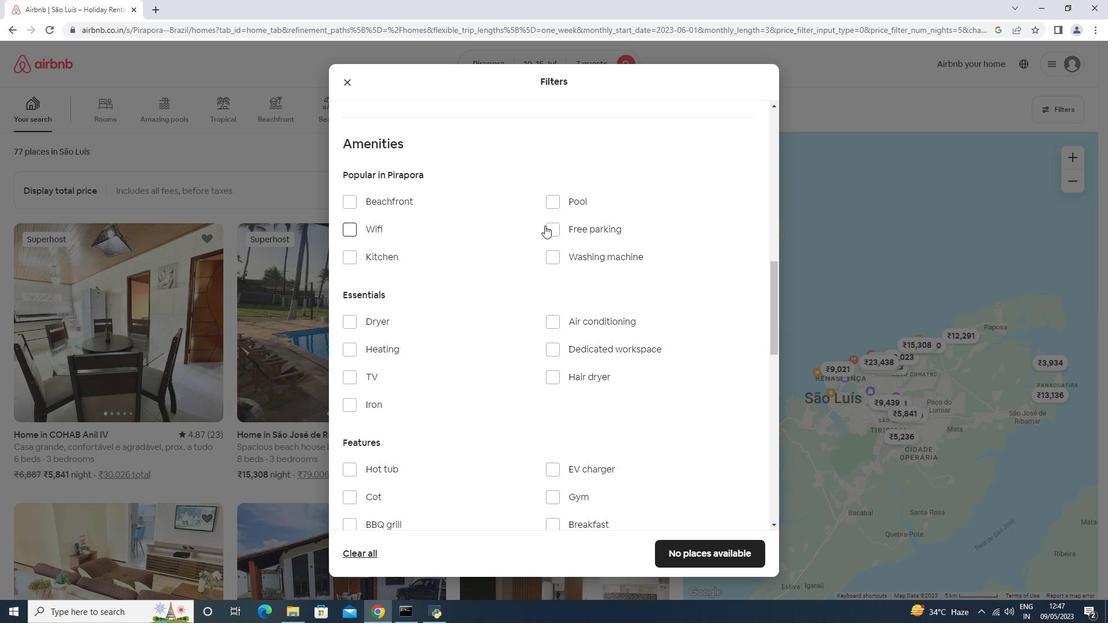 
Action: Mouse pressed left at (545, 225)
Screenshot: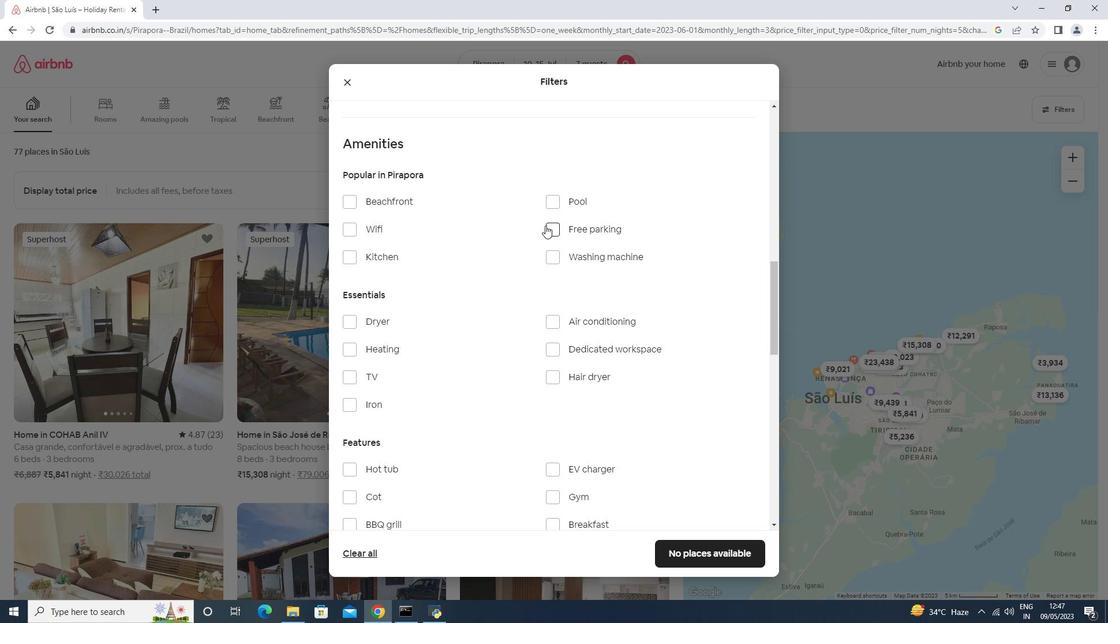 
Action: Mouse moved to (375, 379)
Screenshot: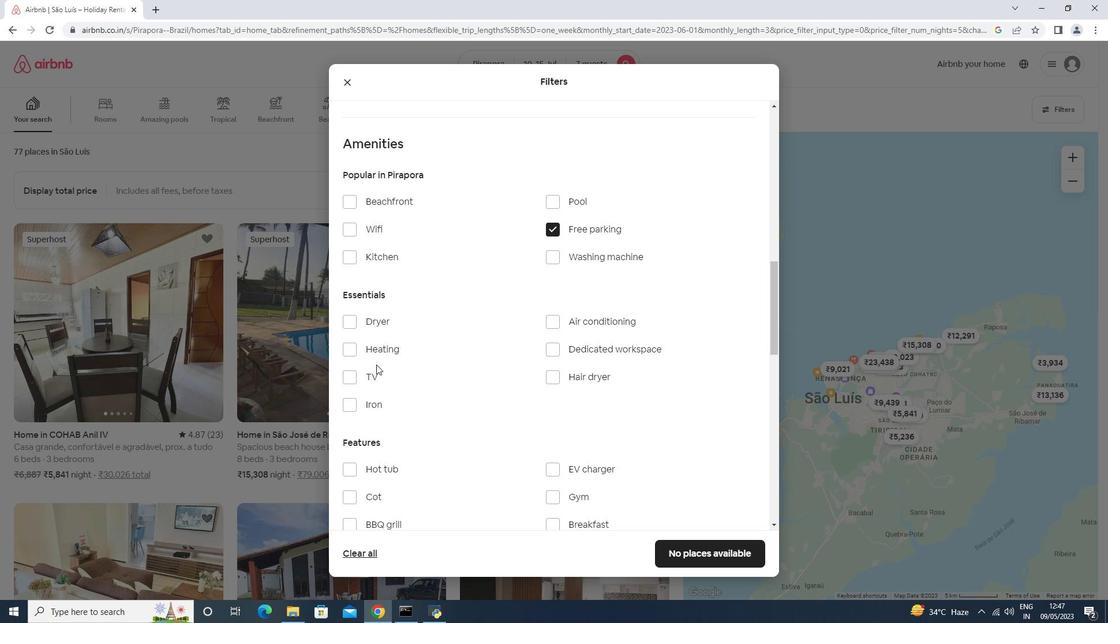 
Action: Mouse pressed left at (375, 379)
Screenshot: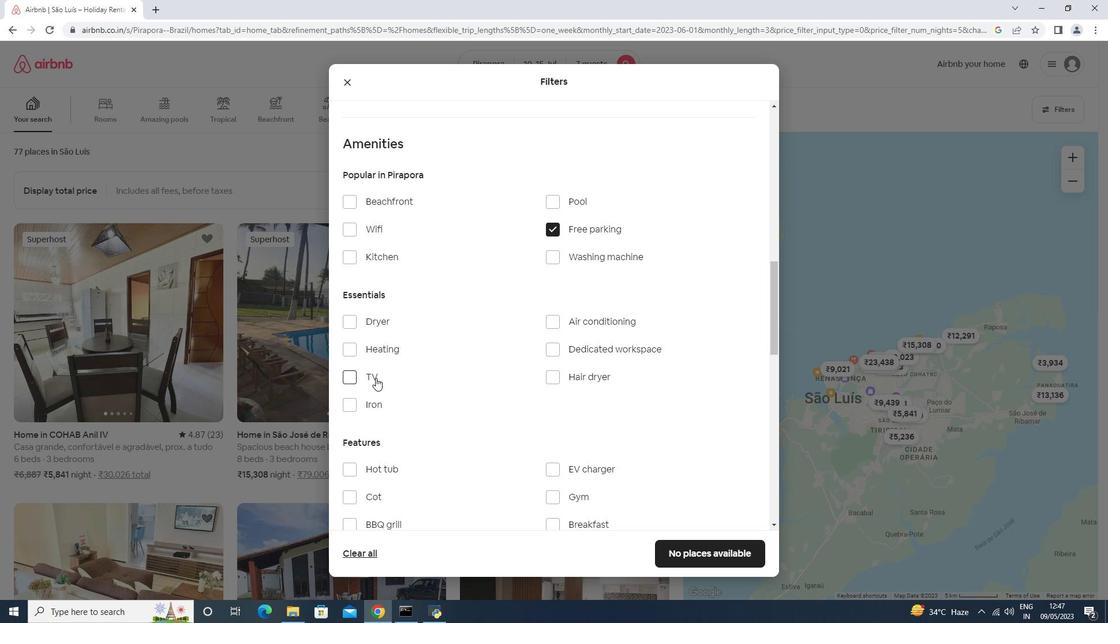 
Action: Mouse moved to (573, 501)
Screenshot: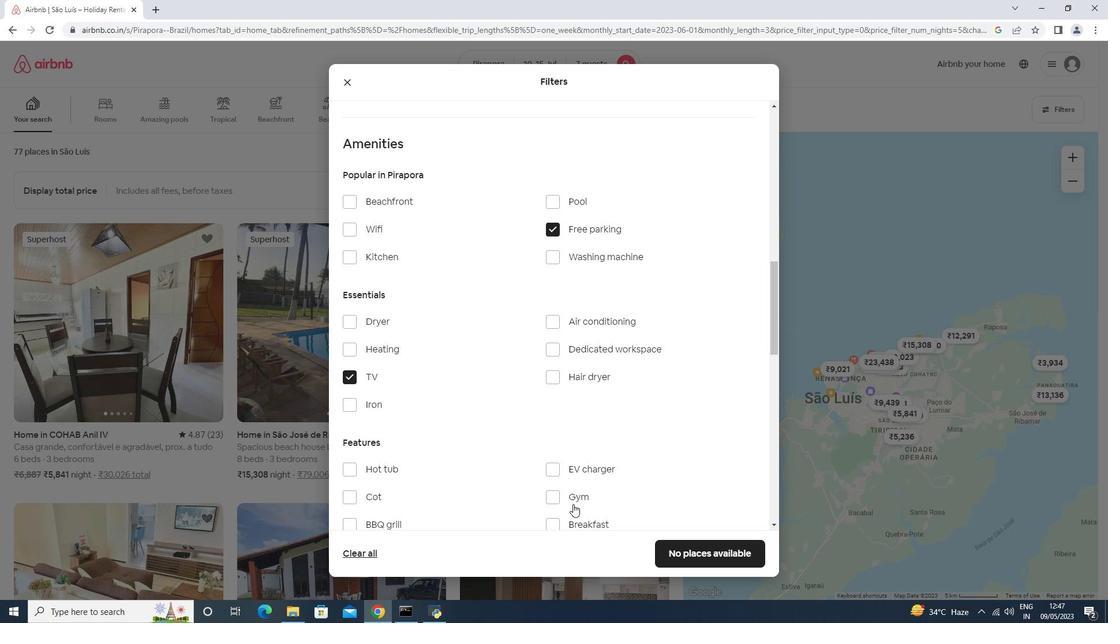 
Action: Mouse pressed left at (573, 501)
Screenshot: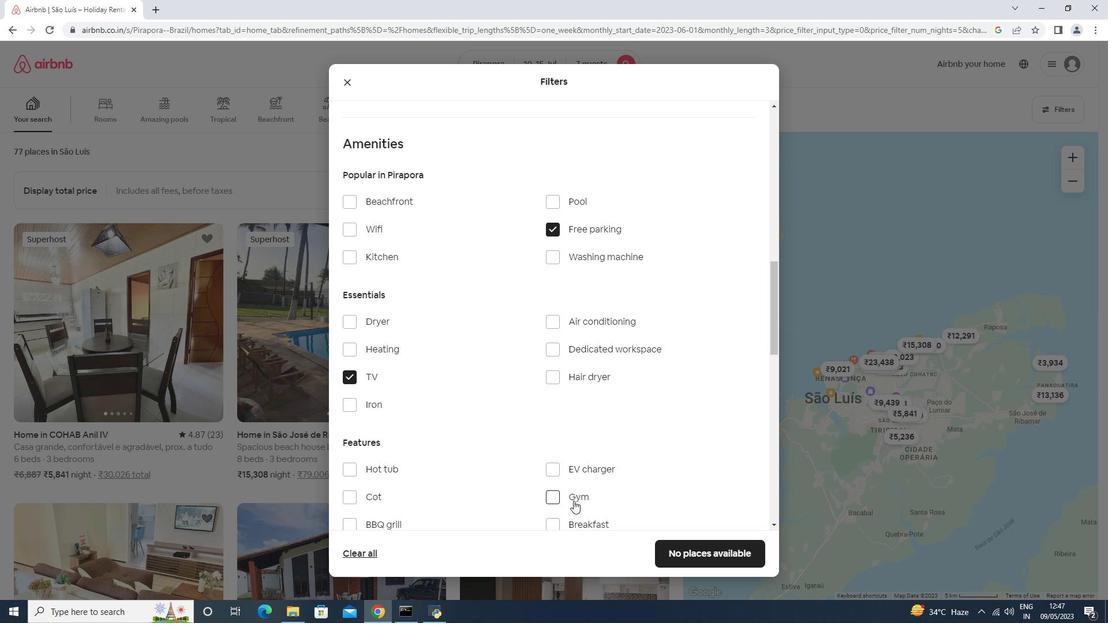 
Action: Mouse moved to (573, 520)
Screenshot: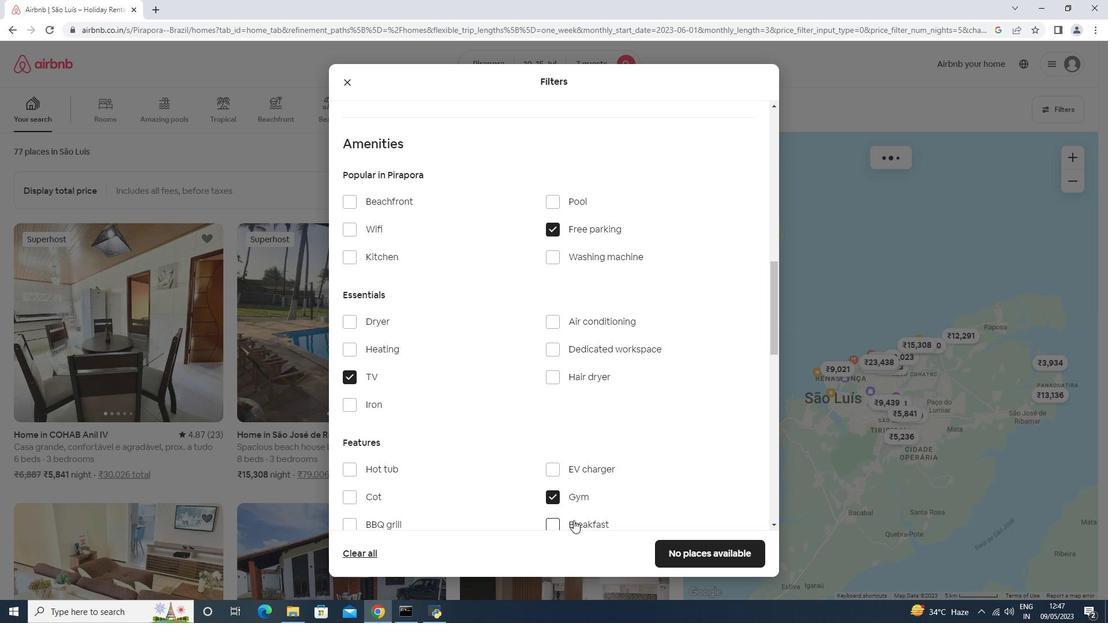 
Action: Mouse pressed left at (573, 520)
Screenshot: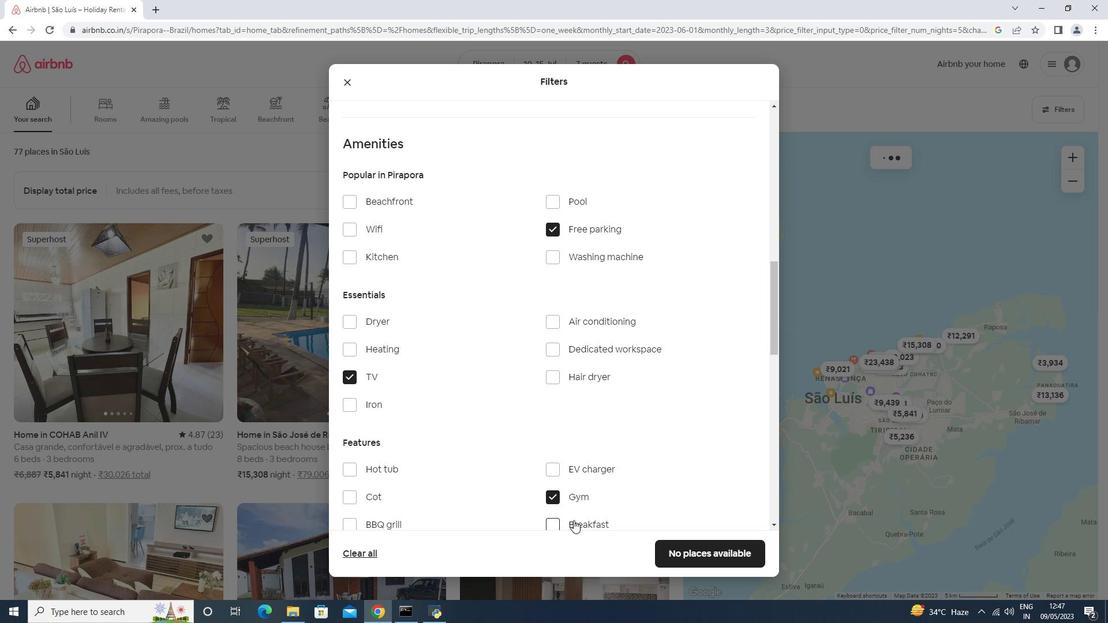 
Action: Mouse moved to (573, 508)
Screenshot: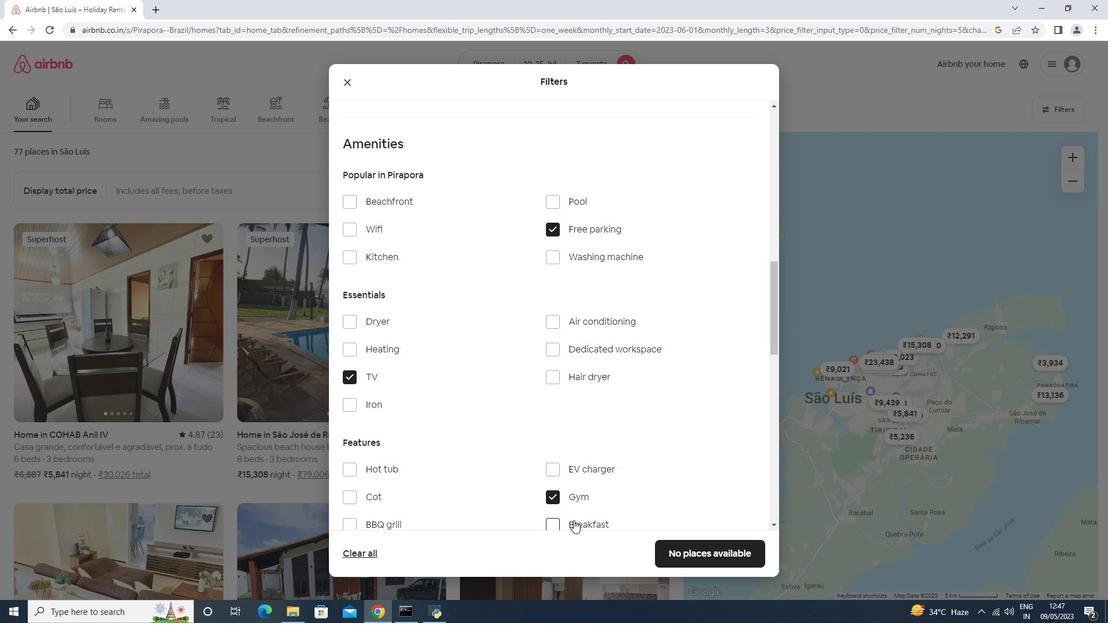 
Action: Mouse scrolled (573, 507) with delta (0, 0)
Screenshot: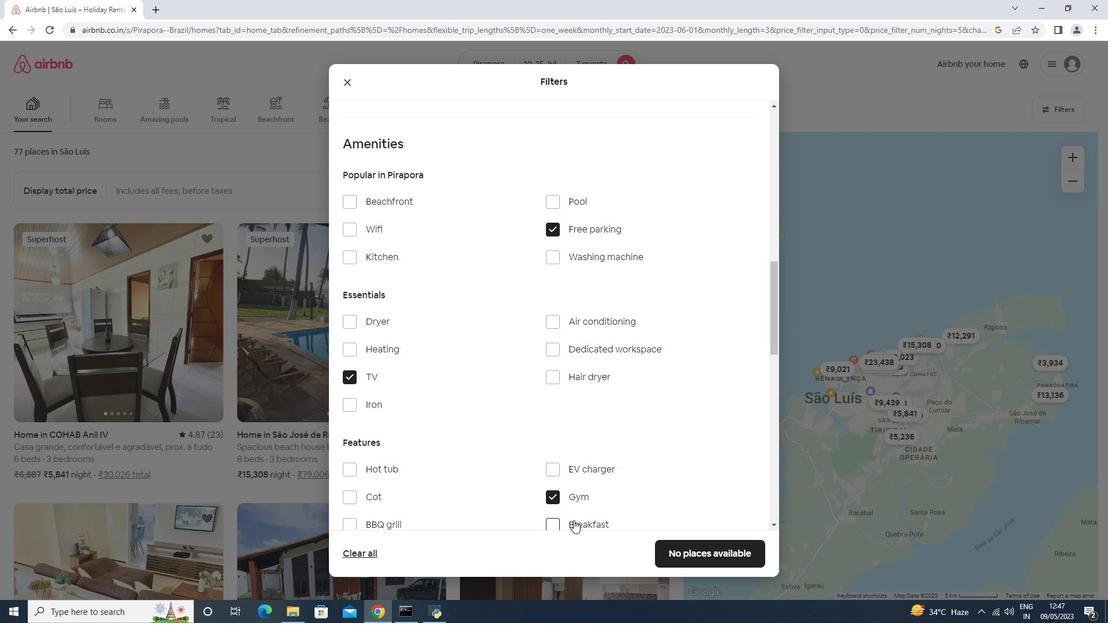 
Action: Mouse scrolled (573, 507) with delta (0, 0)
Screenshot: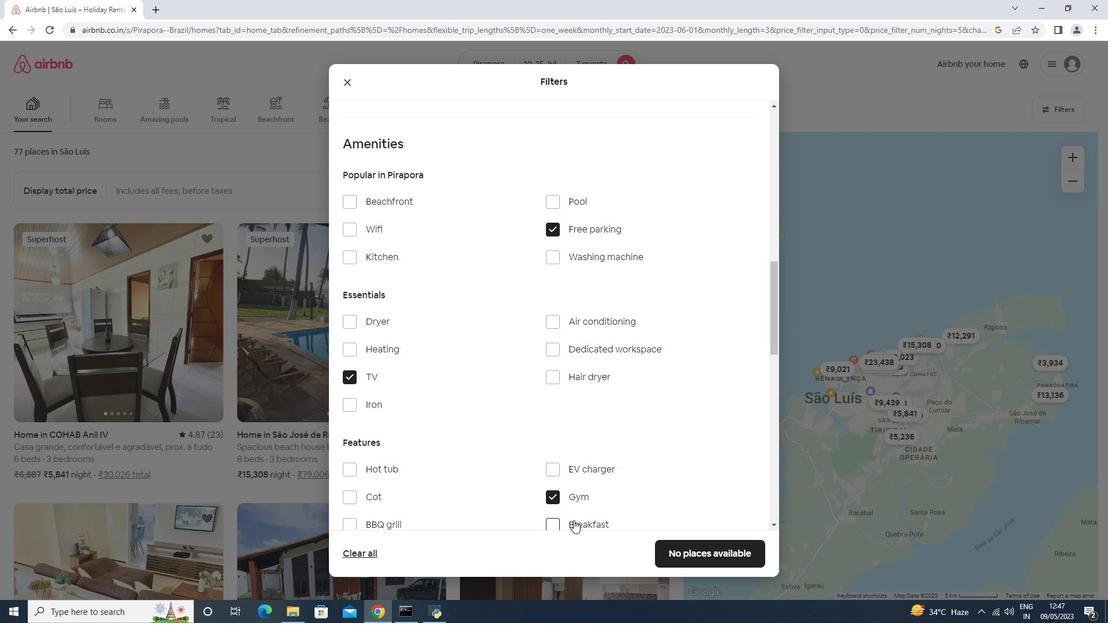 
Action: Mouse scrolled (573, 507) with delta (0, 0)
Screenshot: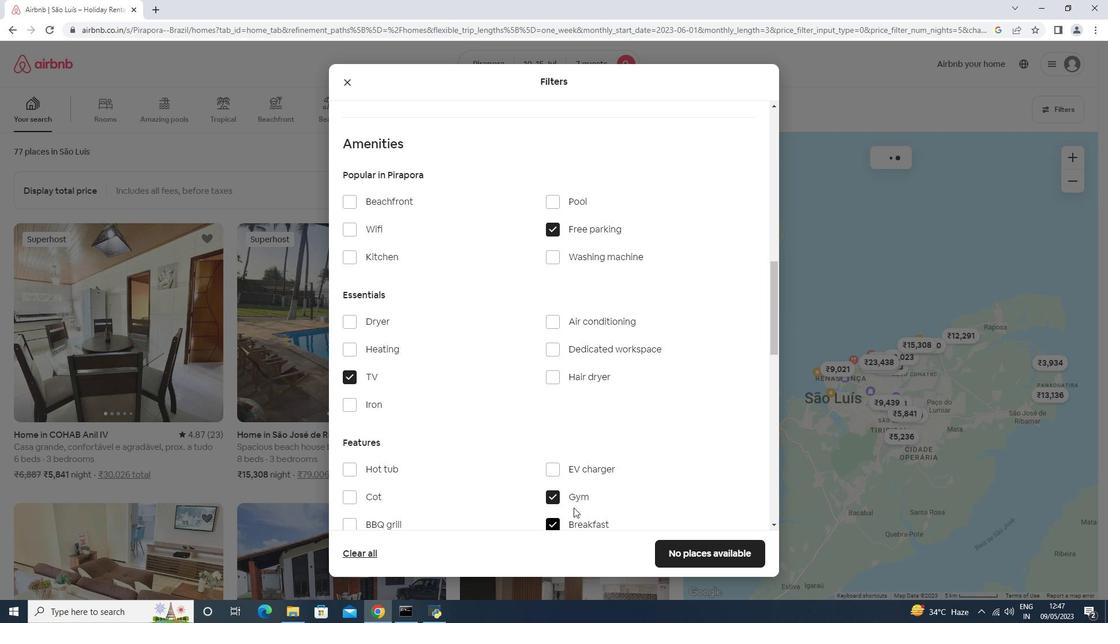 
Action: Mouse moved to (573, 507)
Screenshot: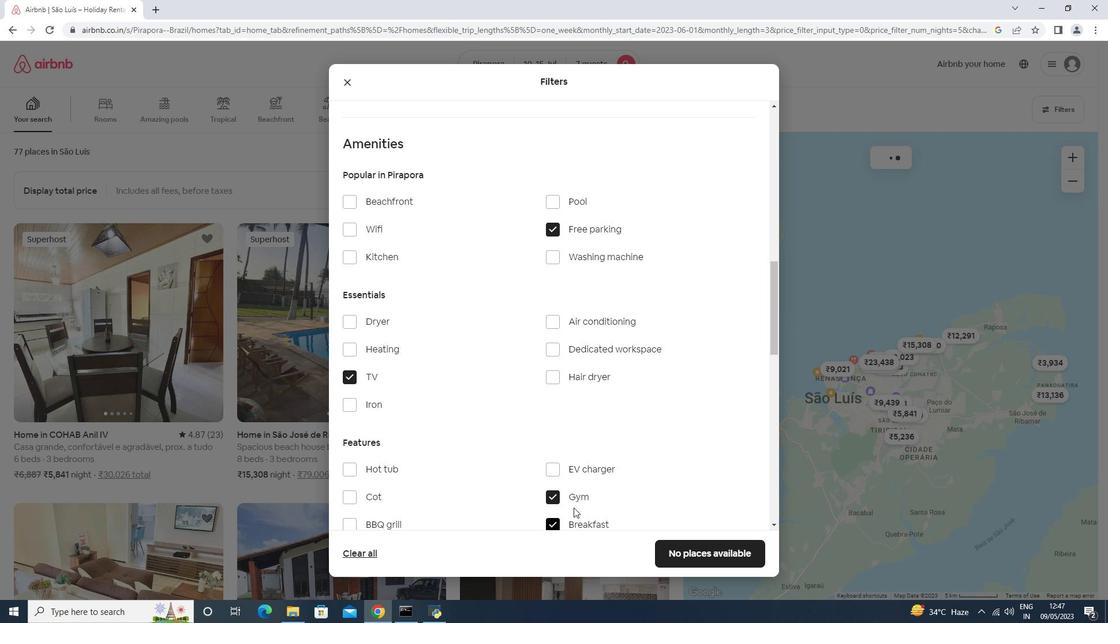 
Action: Mouse scrolled (573, 507) with delta (0, 0)
Screenshot: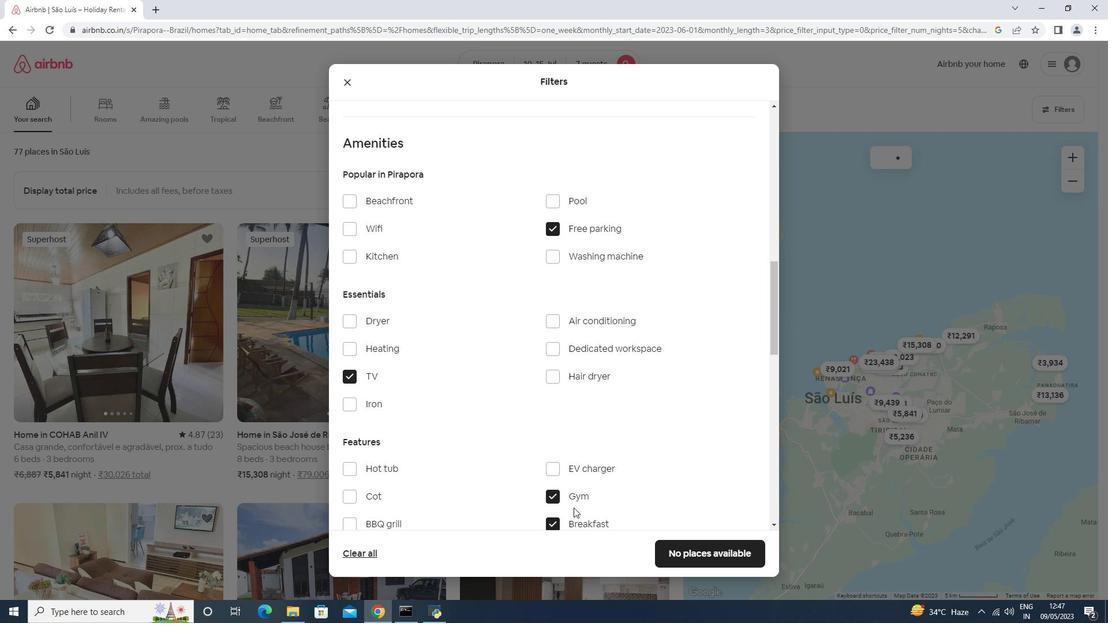 
Action: Mouse moved to (547, 436)
Screenshot: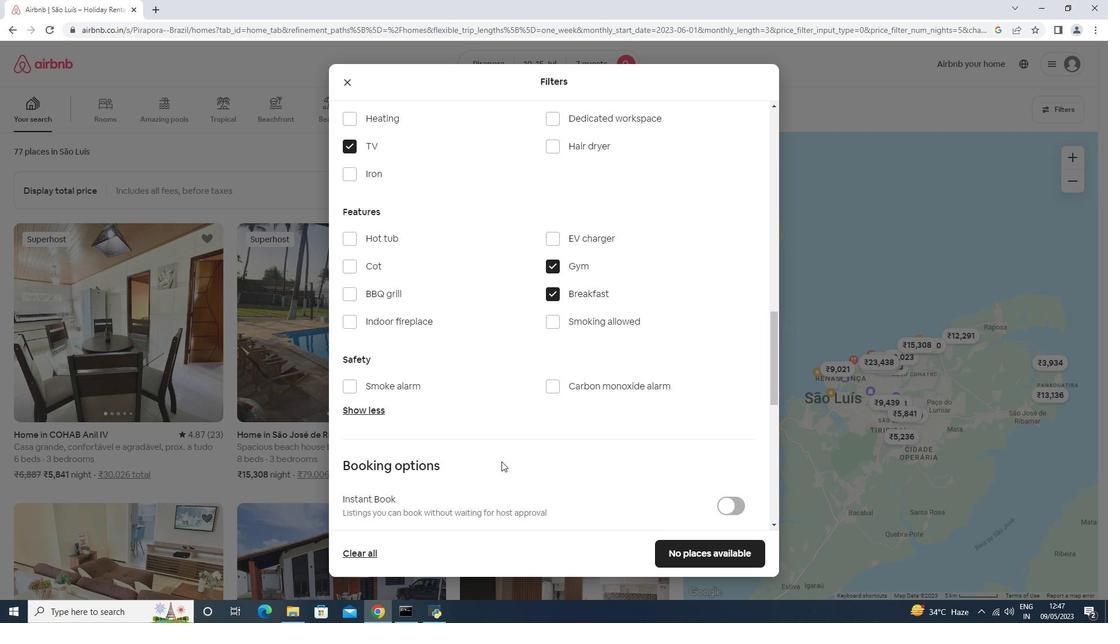 
Action: Mouse scrolled (547, 435) with delta (0, 0)
Screenshot: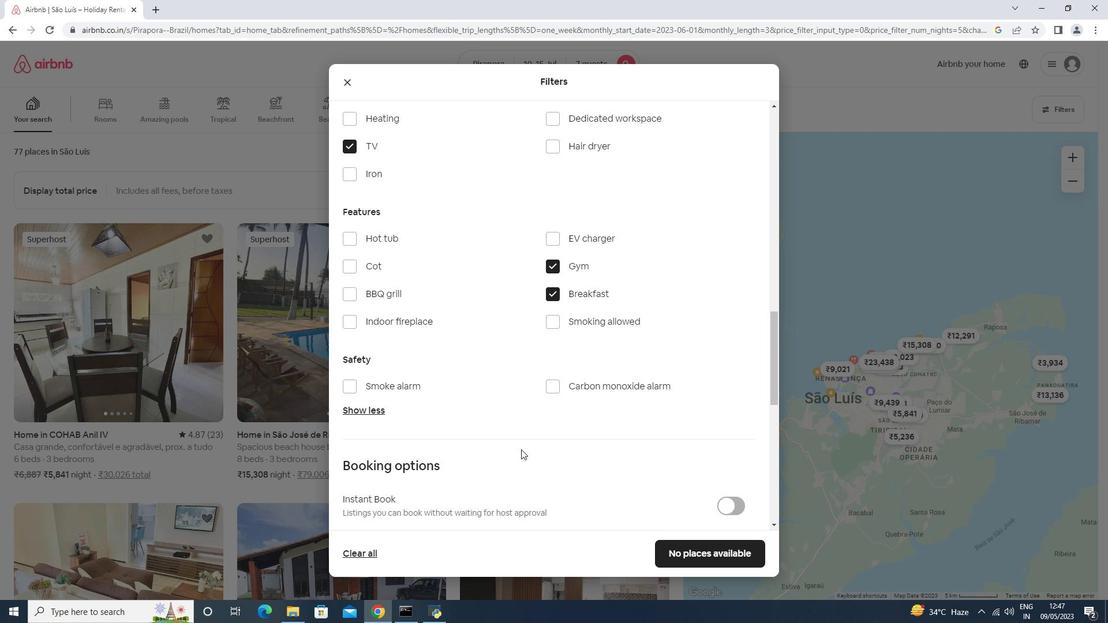 
Action: Mouse scrolled (547, 435) with delta (0, 0)
Screenshot: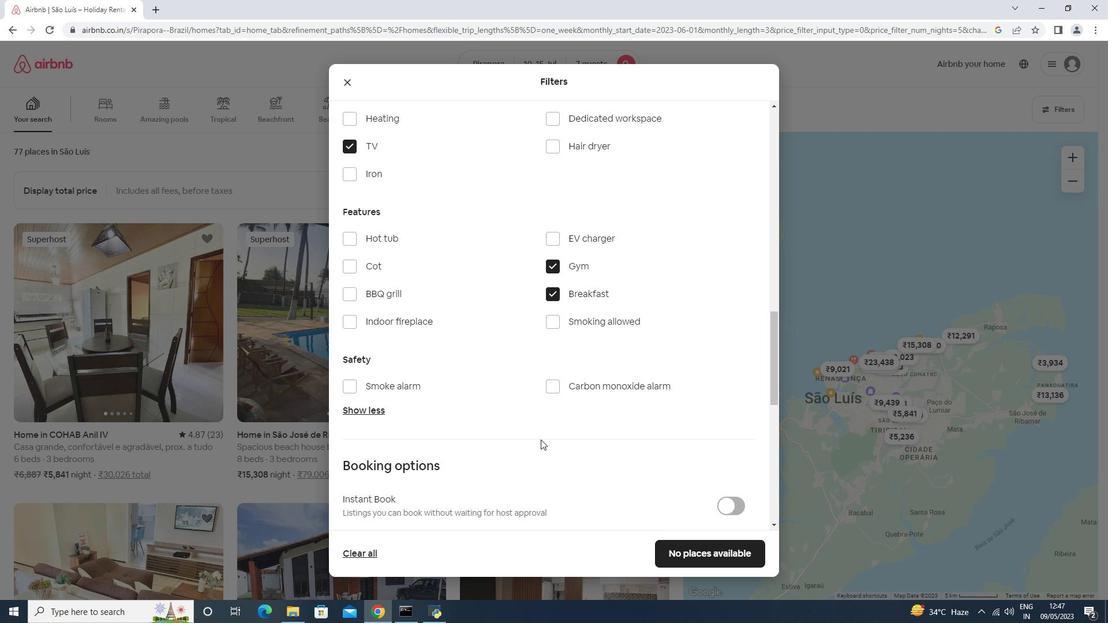 
Action: Mouse scrolled (547, 435) with delta (0, 0)
Screenshot: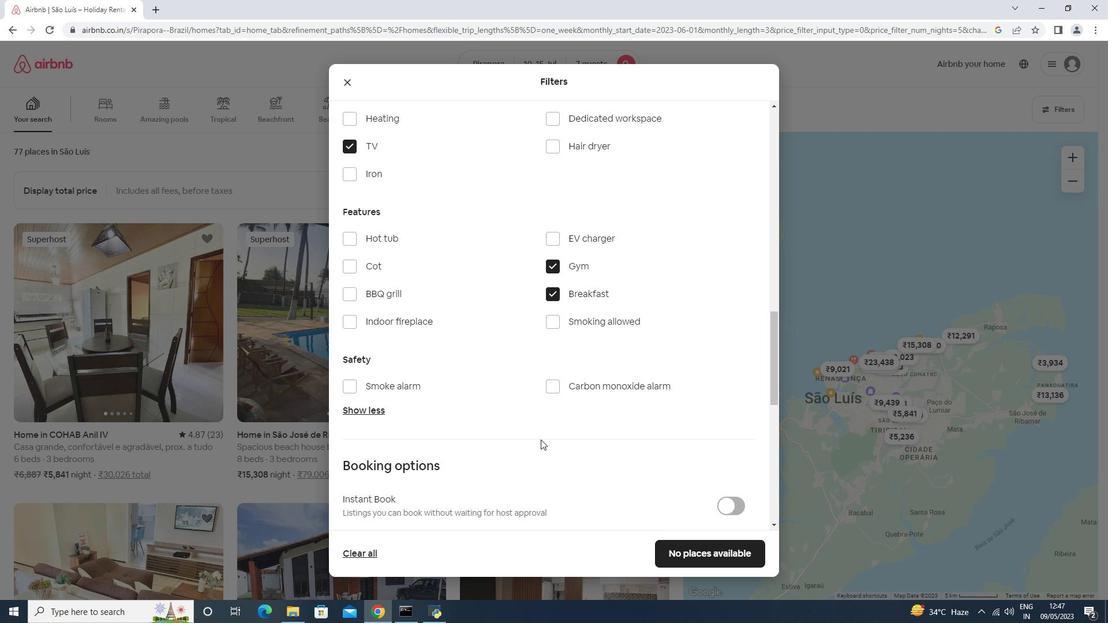 
Action: Mouse scrolled (547, 435) with delta (0, 0)
Screenshot: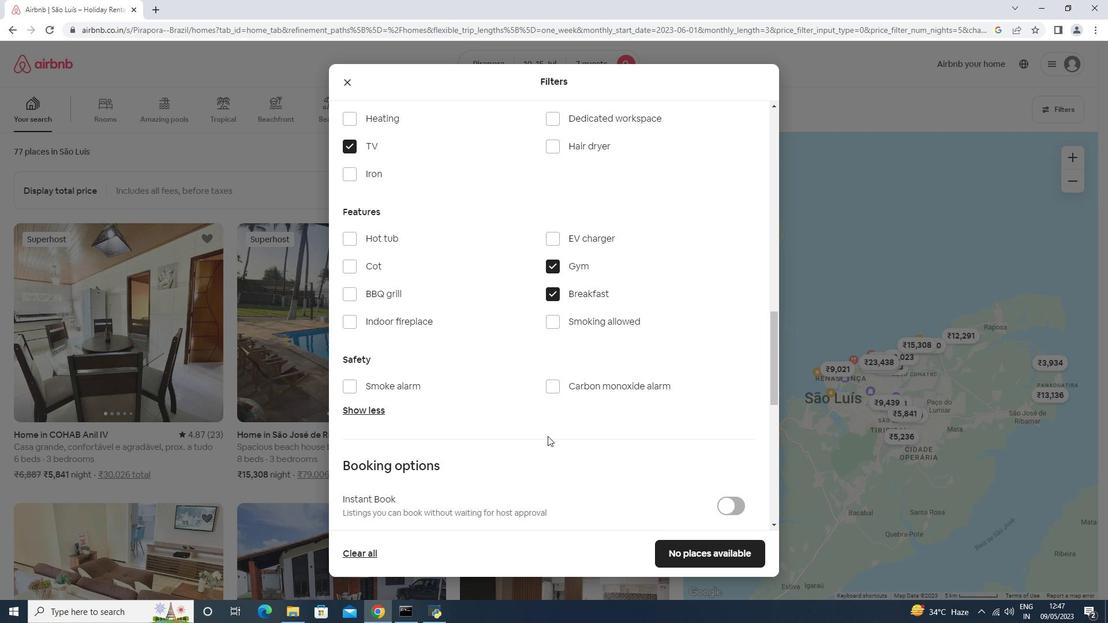 
Action: Mouse scrolled (547, 435) with delta (0, 0)
Screenshot: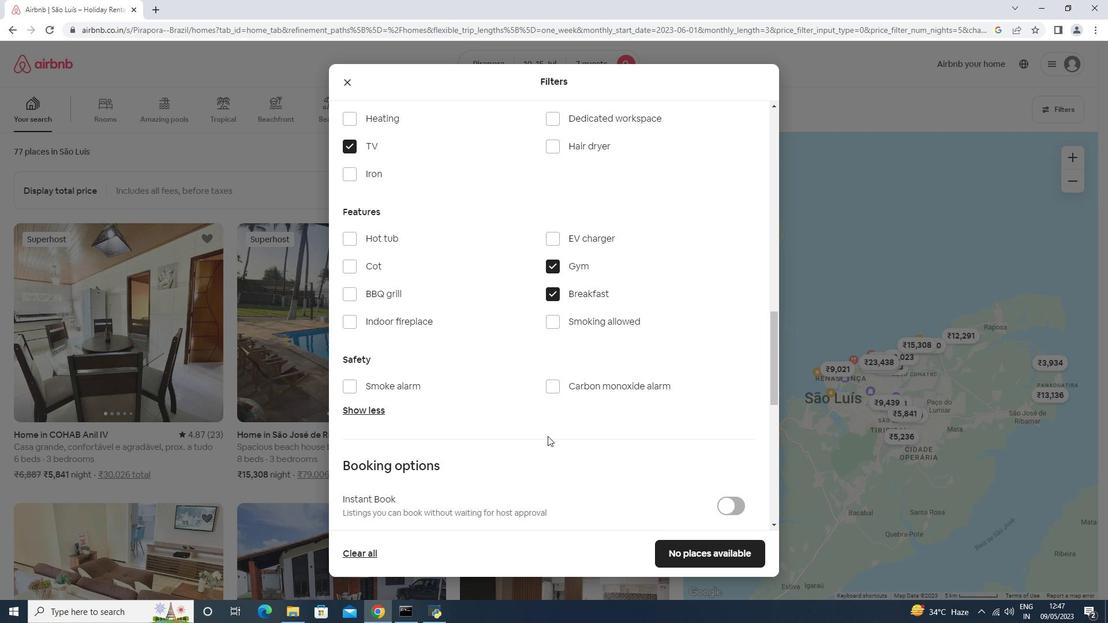 
Action: Mouse scrolled (547, 435) with delta (0, 0)
Screenshot: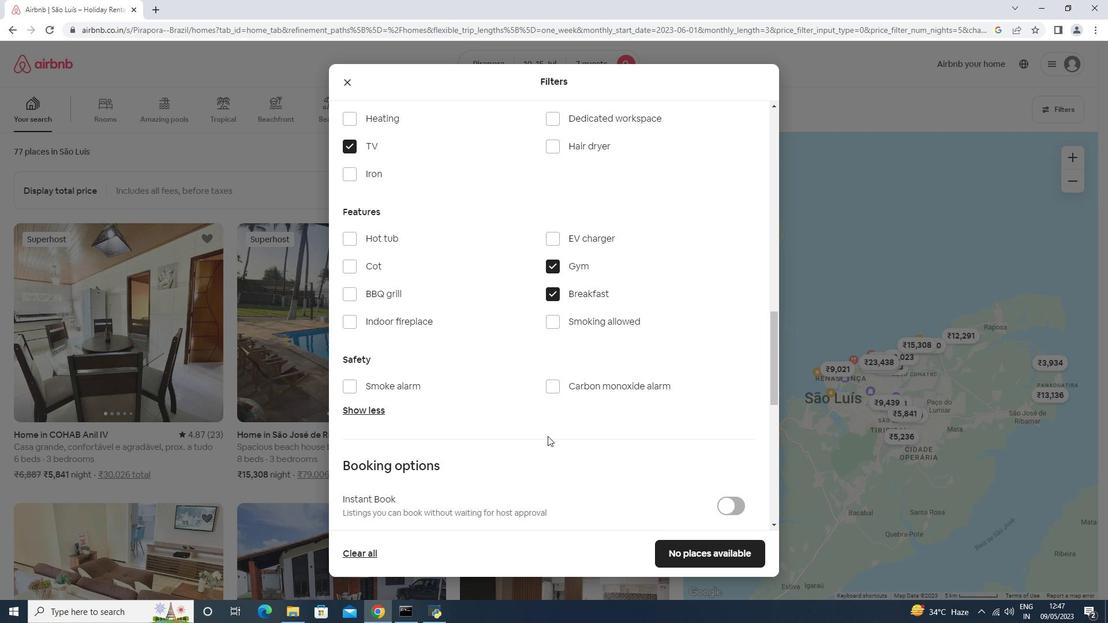 
Action: Mouse moved to (734, 192)
Screenshot: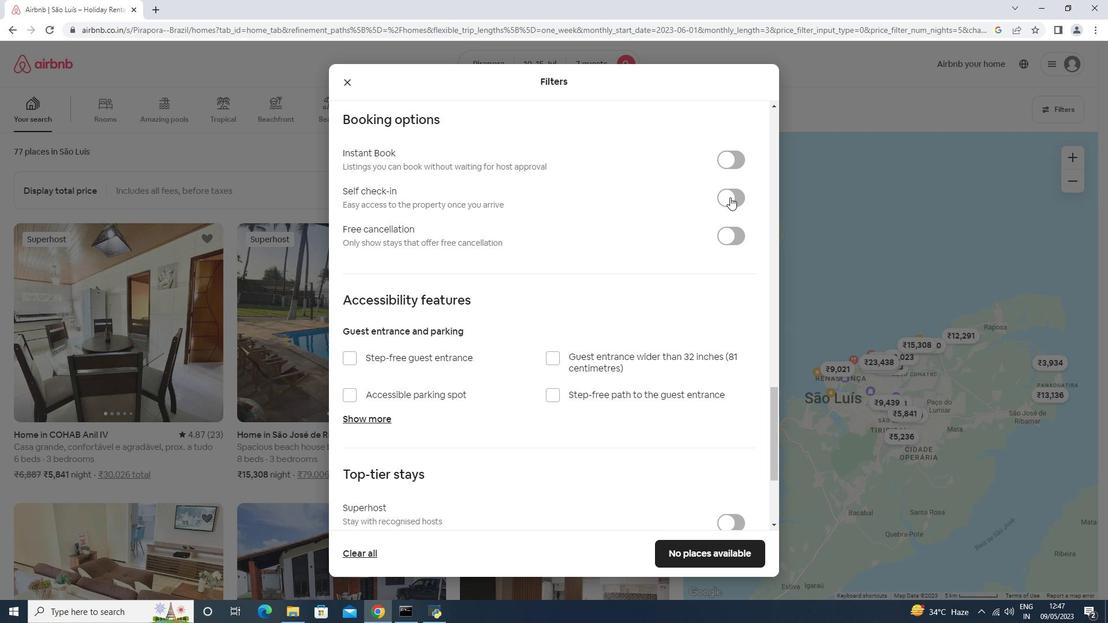 
Action: Mouse pressed left at (734, 192)
Screenshot: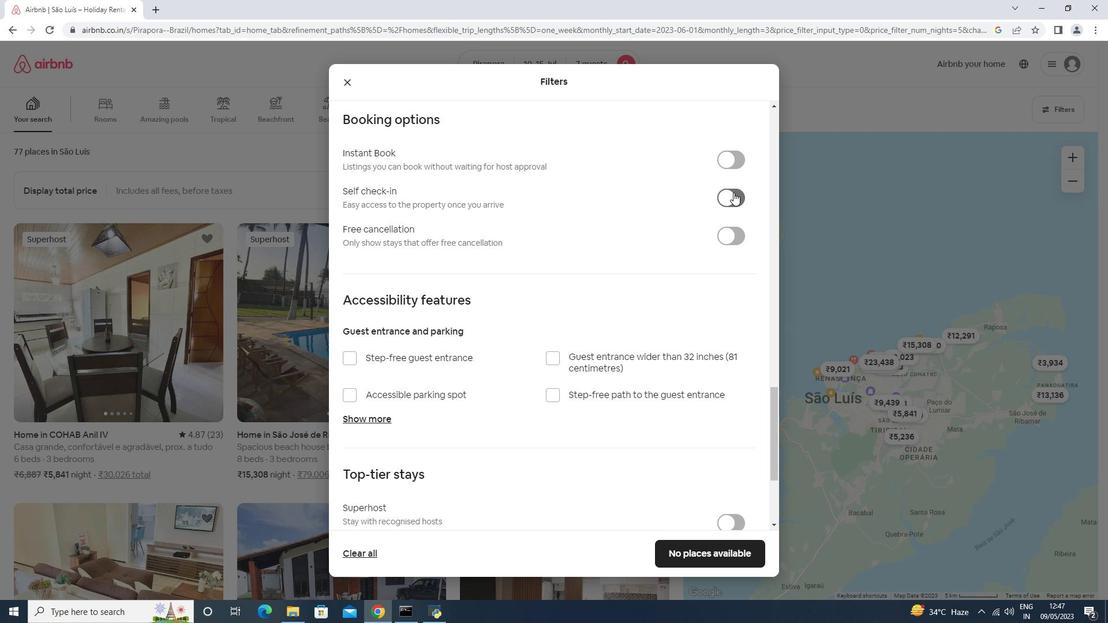 
Action: Mouse moved to (648, 299)
Screenshot: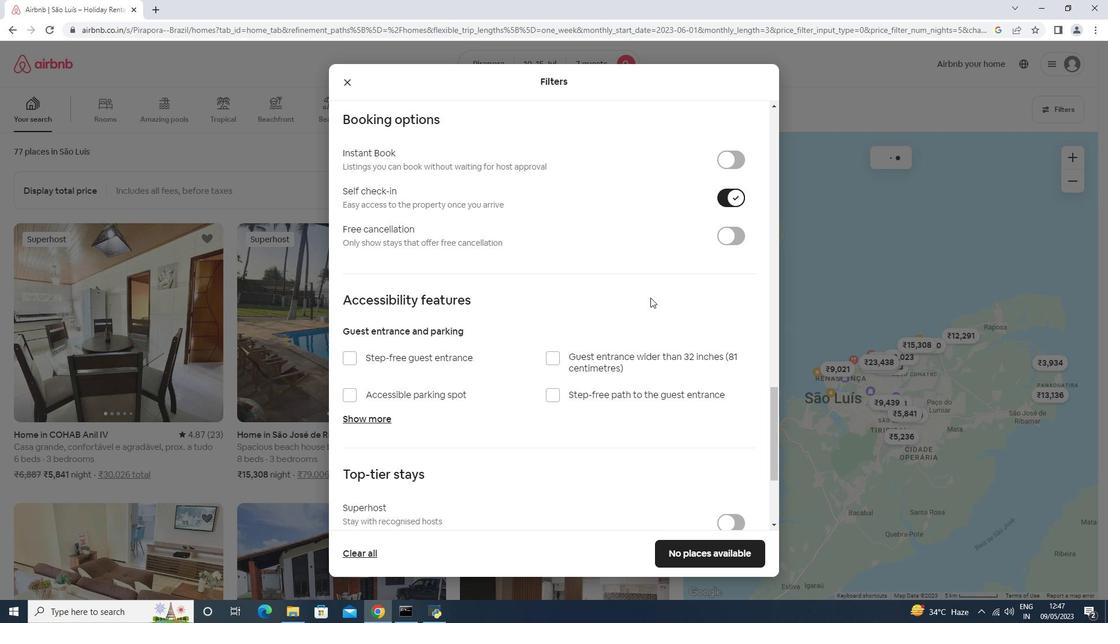 
Action: Mouse scrolled (649, 297) with delta (0, 0)
Screenshot: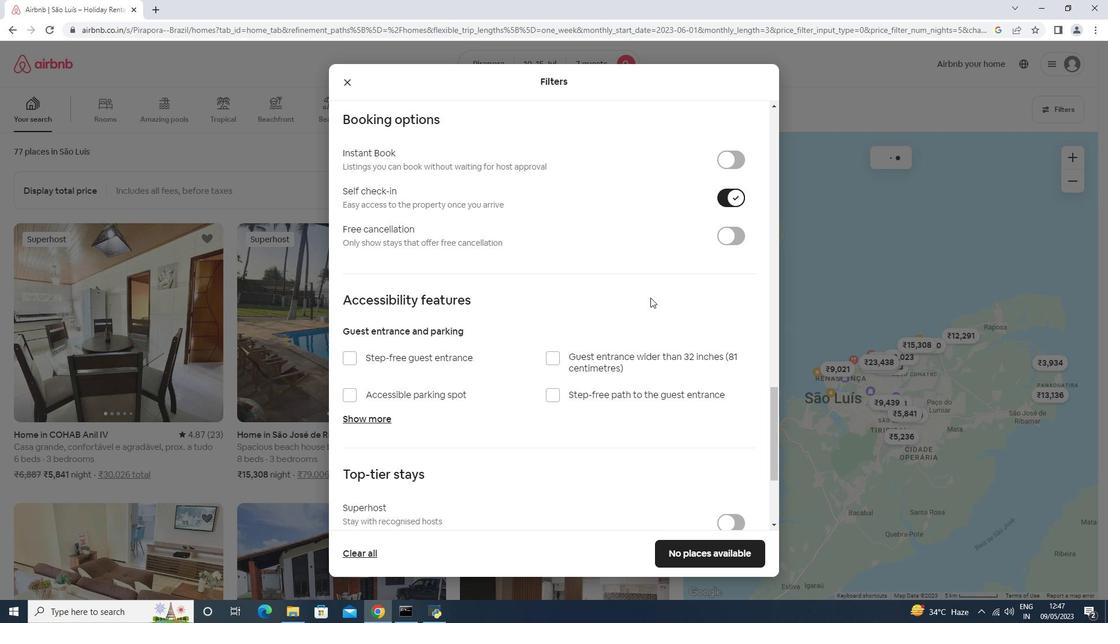 
Action: Mouse moved to (648, 300)
Screenshot: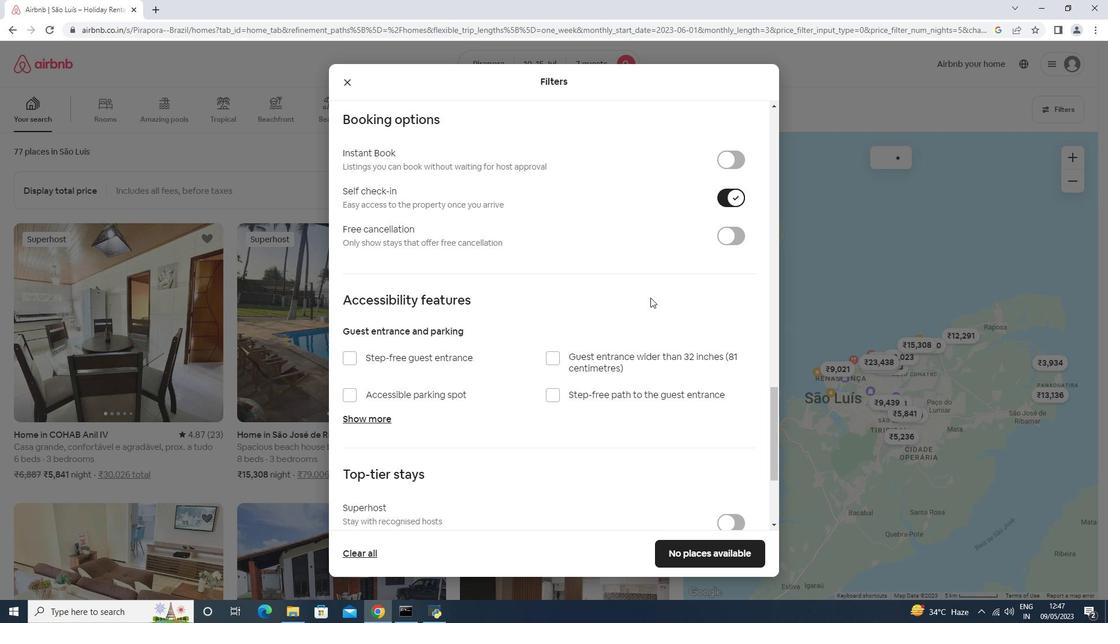 
Action: Mouse scrolled (648, 299) with delta (0, 0)
Screenshot: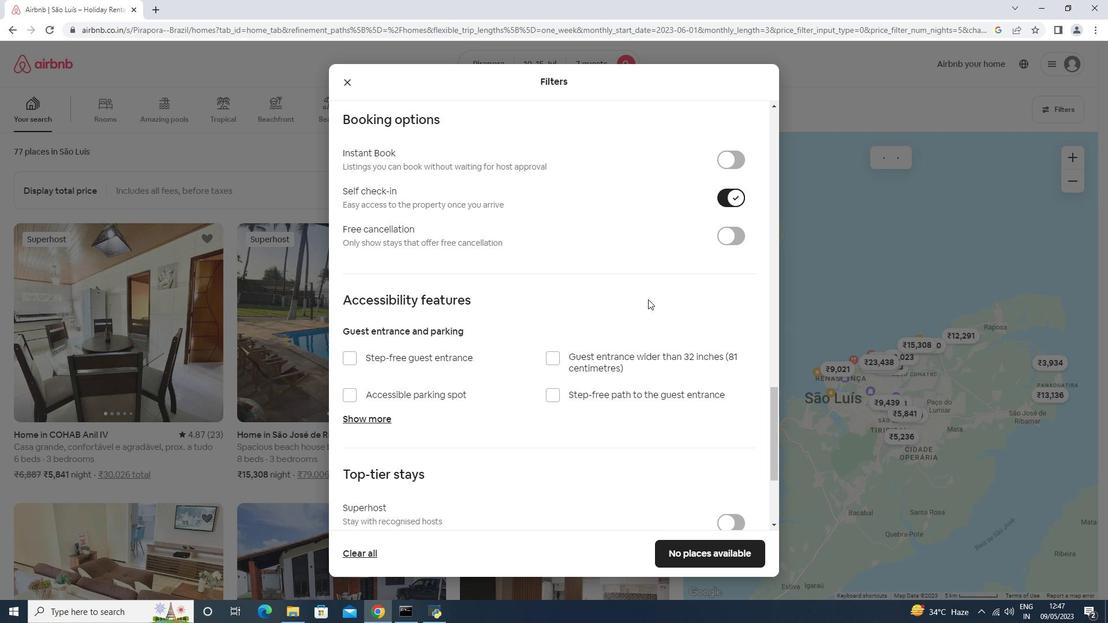 
Action: Mouse scrolled (648, 299) with delta (0, 0)
Screenshot: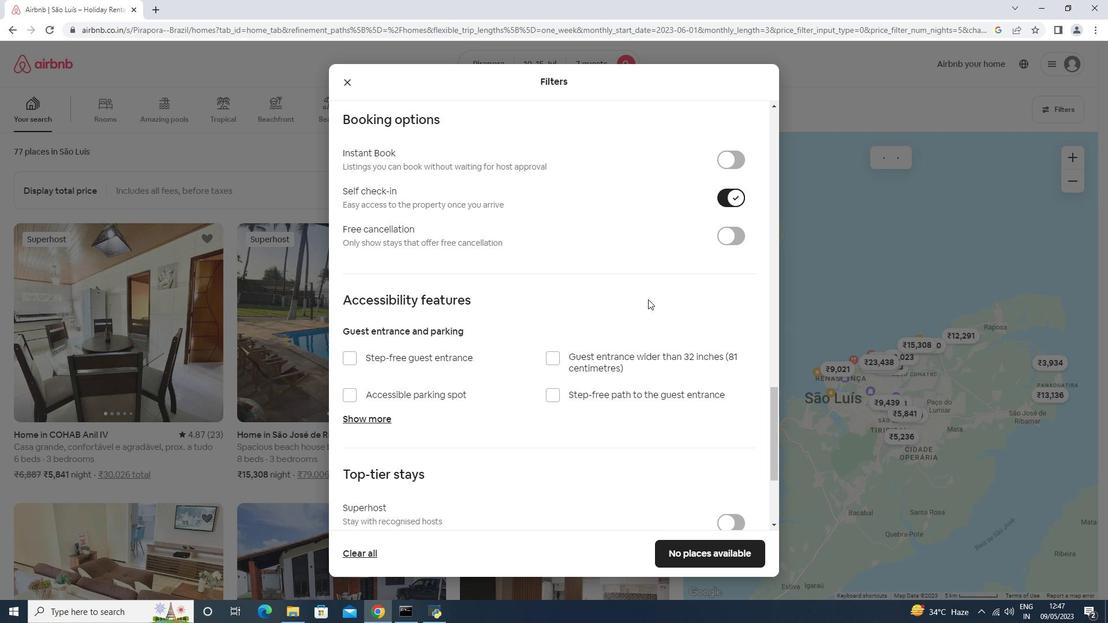 
Action: Mouse scrolled (648, 299) with delta (0, 0)
Screenshot: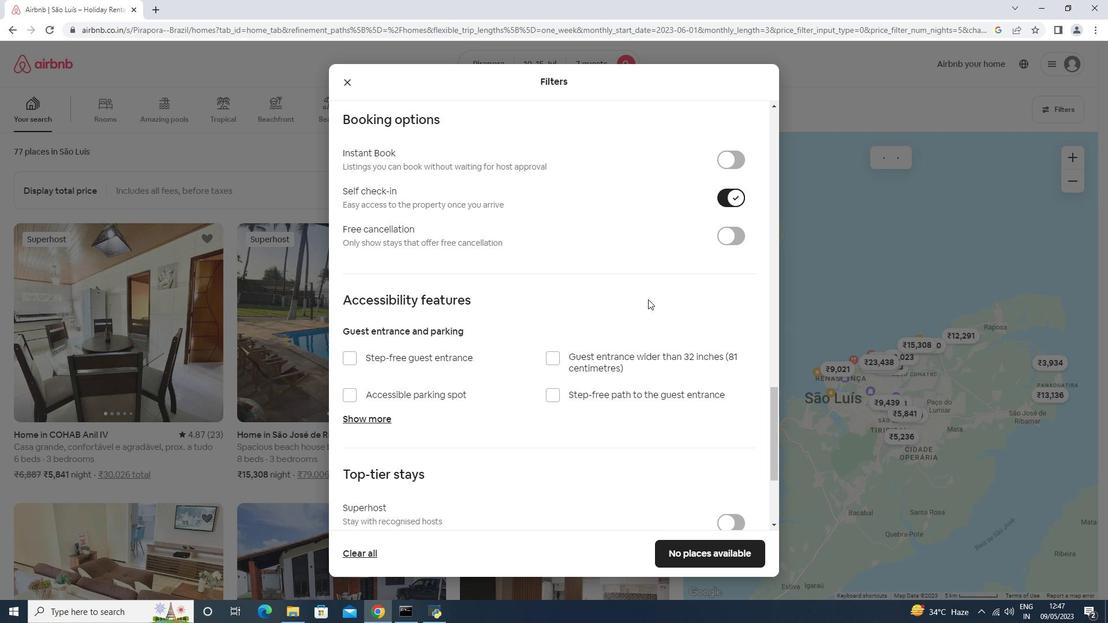 
Action: Mouse scrolled (648, 299) with delta (0, 0)
Screenshot: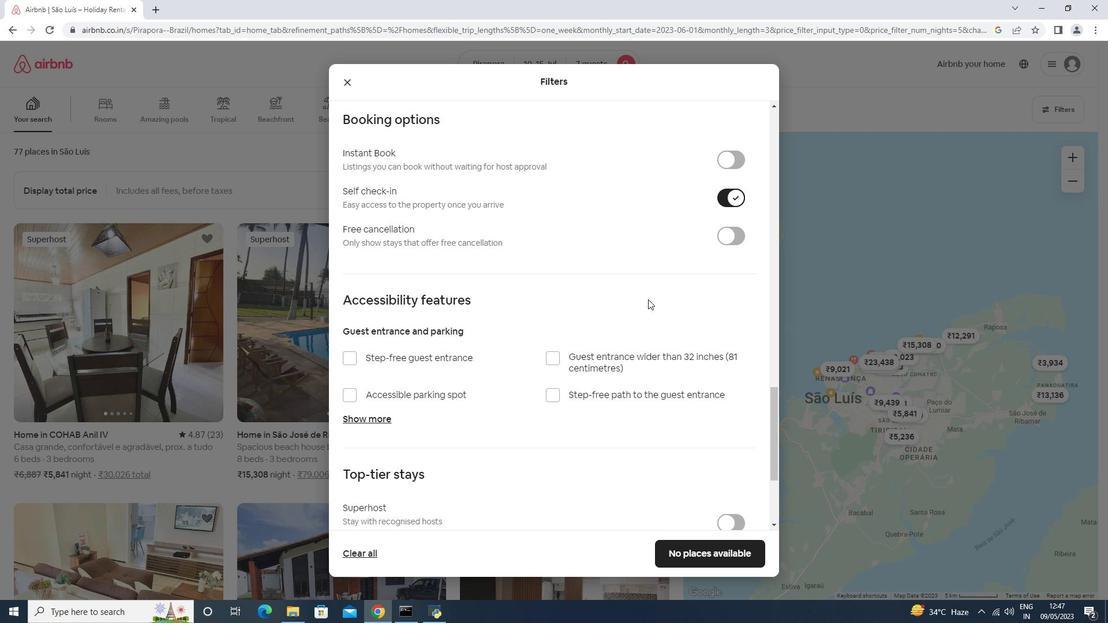 
Action: Mouse scrolled (648, 299) with delta (0, 0)
Screenshot: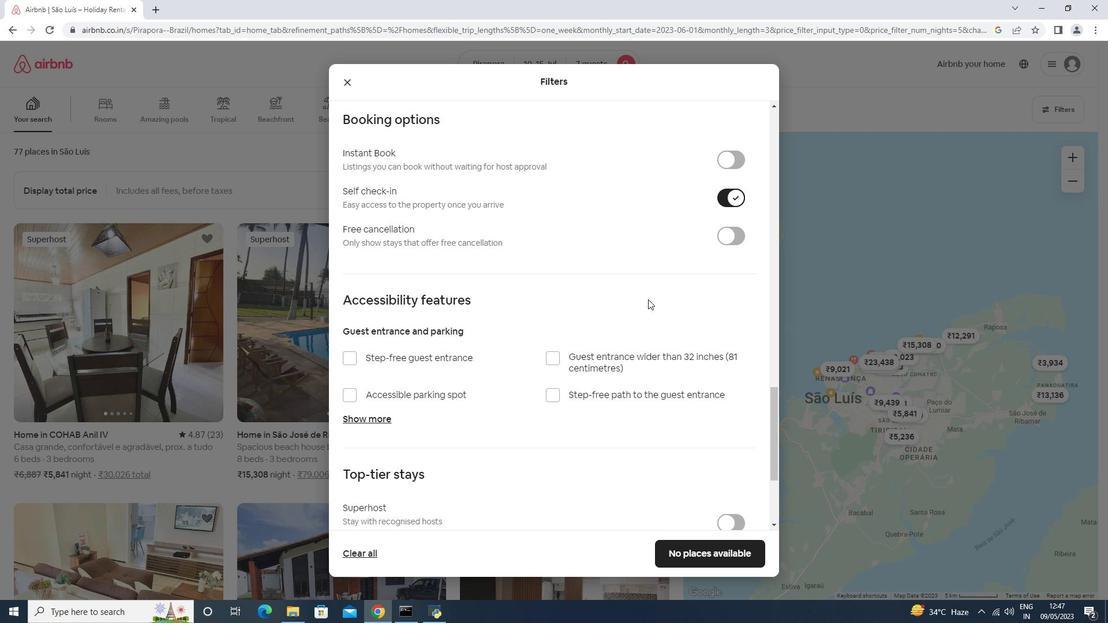 
Action: Mouse moved to (420, 446)
Screenshot: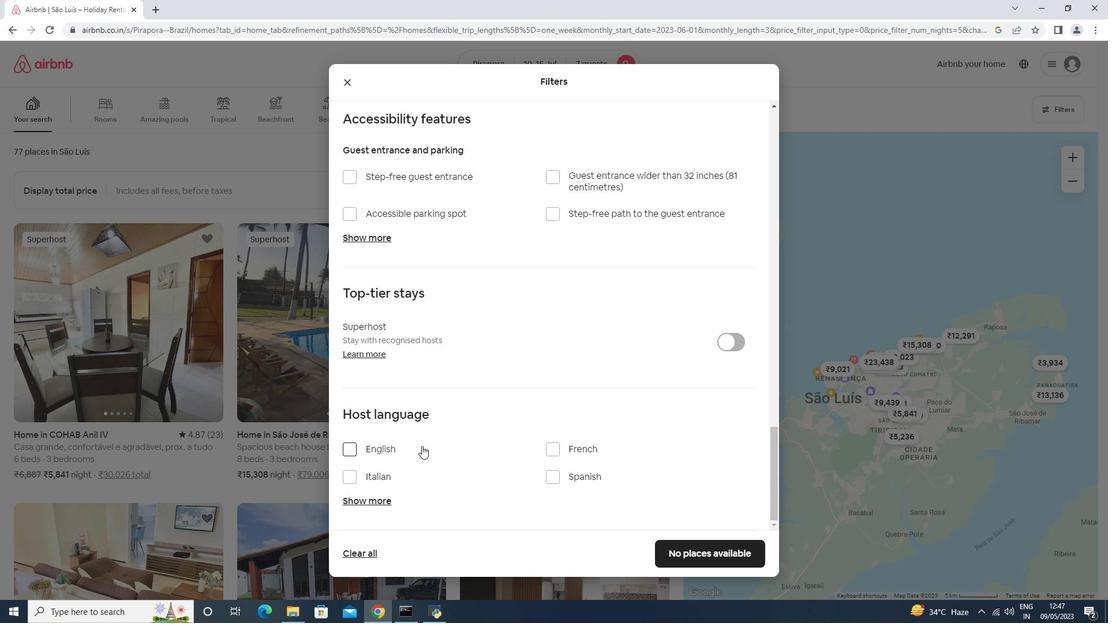 
Action: Mouse pressed left at (420, 446)
Screenshot: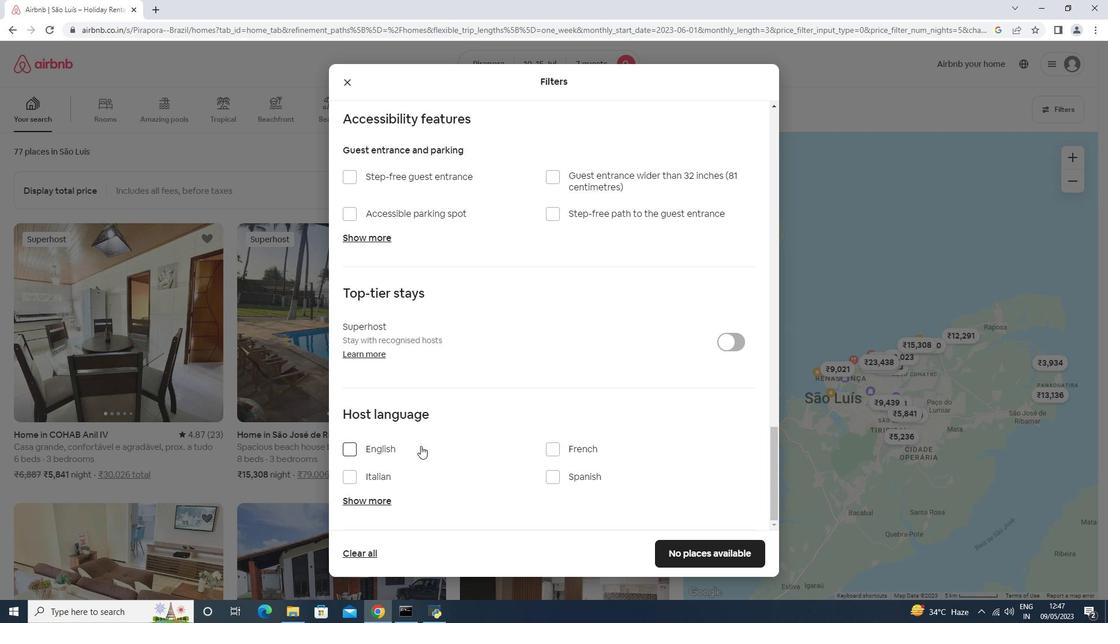 
Action: Mouse moved to (702, 552)
Screenshot: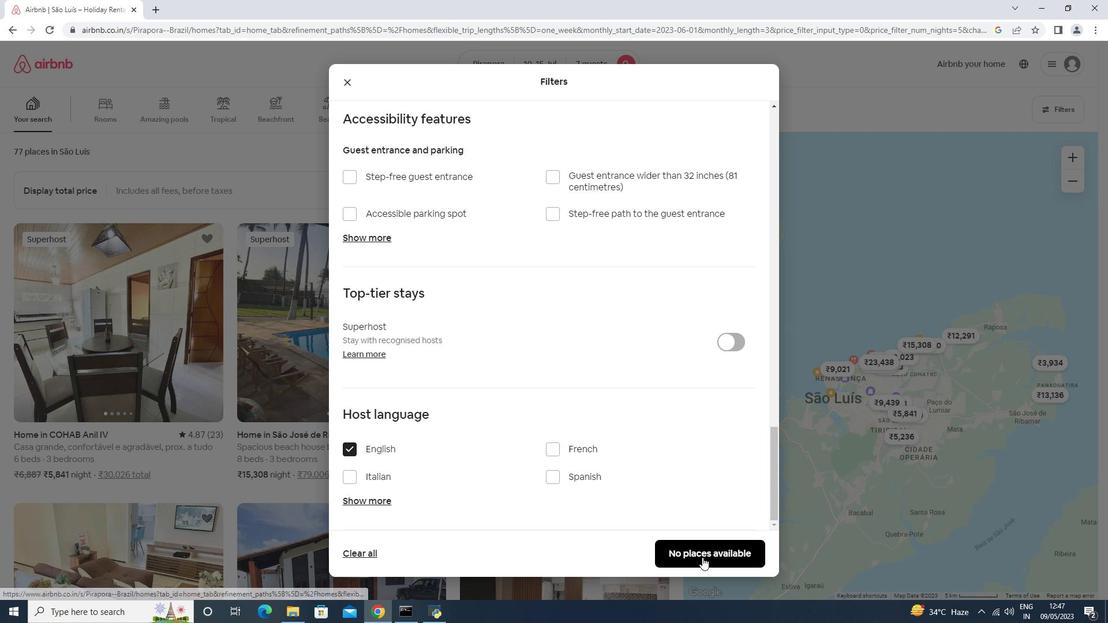 
Action: Mouse pressed left at (702, 552)
Screenshot: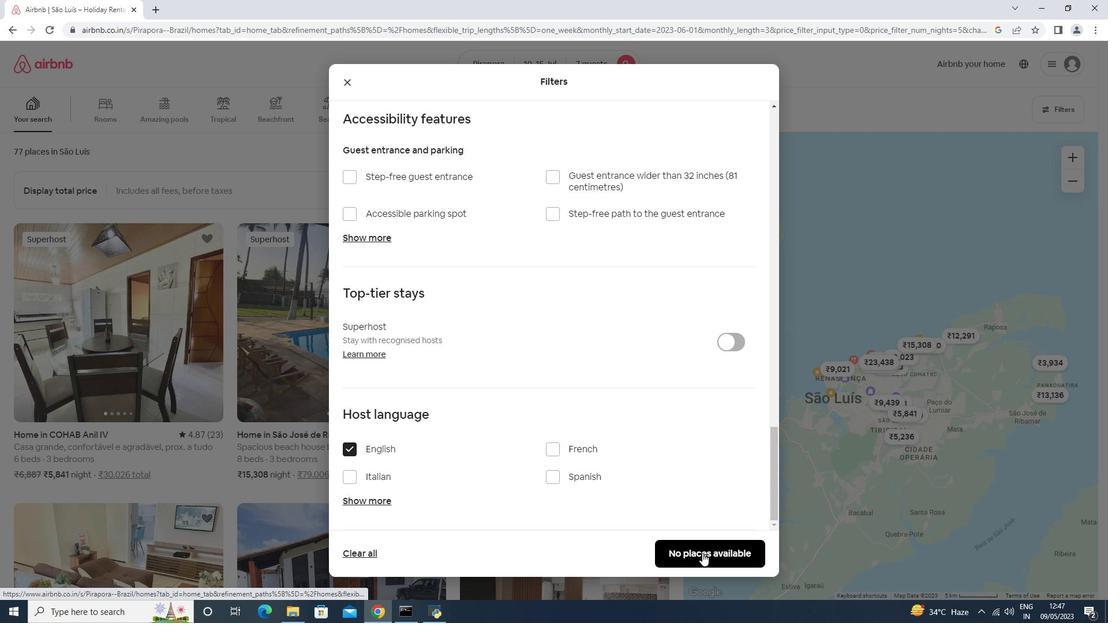 
Action: Mouse moved to (699, 543)
Screenshot: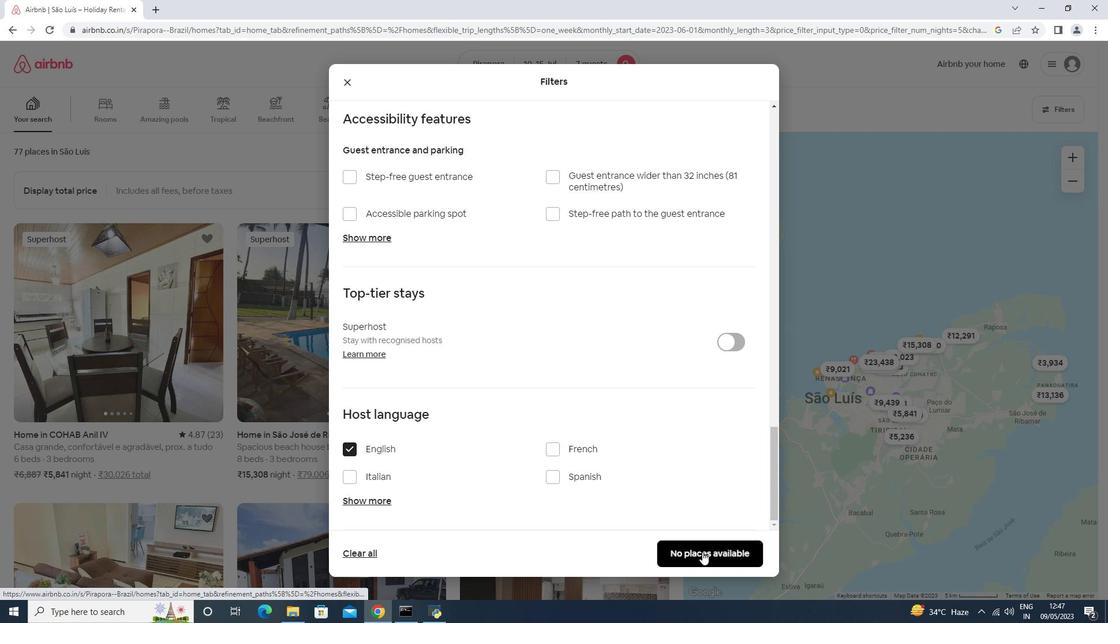 
